 Task: Look for space in Denia, Spain from 2nd June, 2023 to 15th June, 2023 for 2 adults and 1 pet in price range Rs.10000 to Rs.15000. Place can be entire place with 1  bedroom having 1 bed and 1 bathroom. Property type can be house, flat, guest house, hotel. Booking option can be shelf check-in. Required host language is English.
Action: Mouse moved to (226, 151)
Screenshot: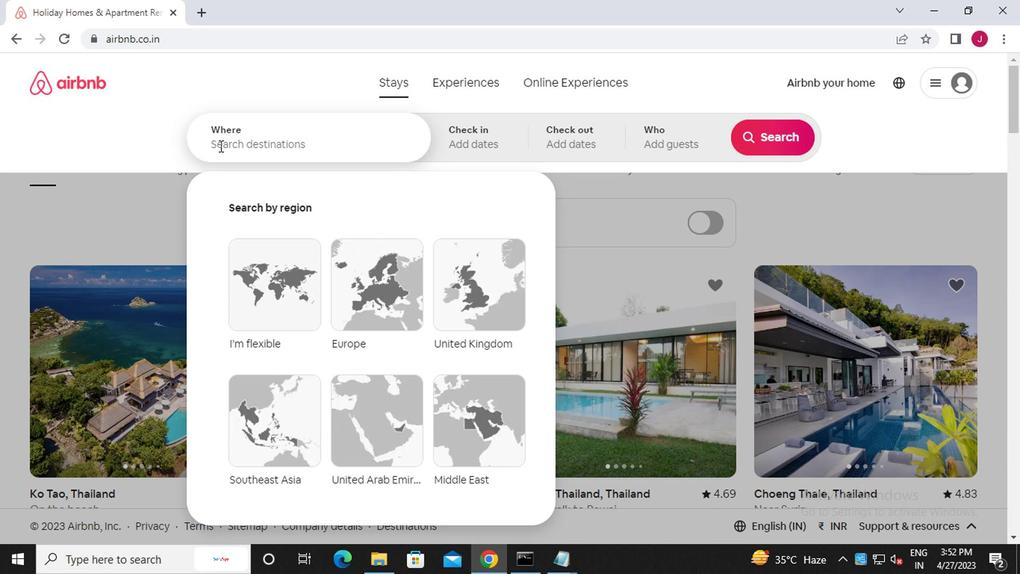 
Action: Mouse pressed left at (226, 151)
Screenshot: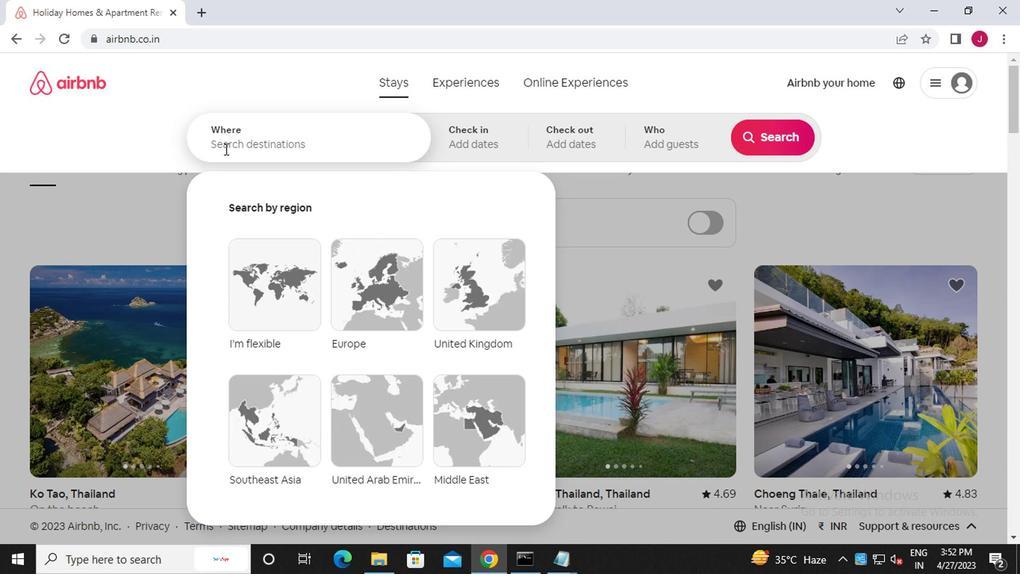 
Action: Key pressed d<Key.caps_lock>enia,<Key.backspace><Key.backspace><Key.backspace><Key.backspace><Key.backspace><Key.backspace>d<Key.caps_lock>enia,<Key.caps_lock>s<Key.caps_lock>pain
Screenshot: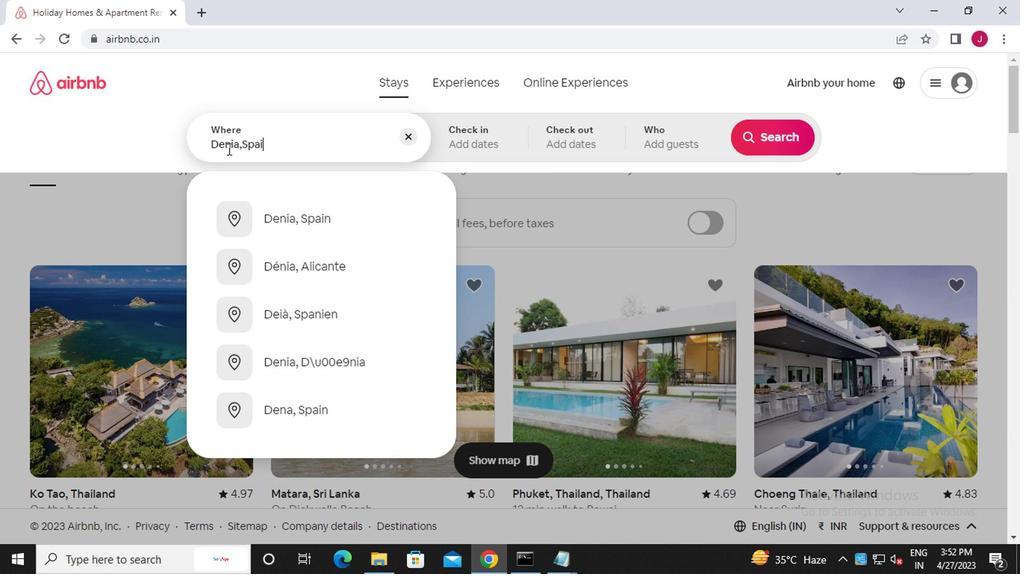 
Action: Mouse moved to (338, 224)
Screenshot: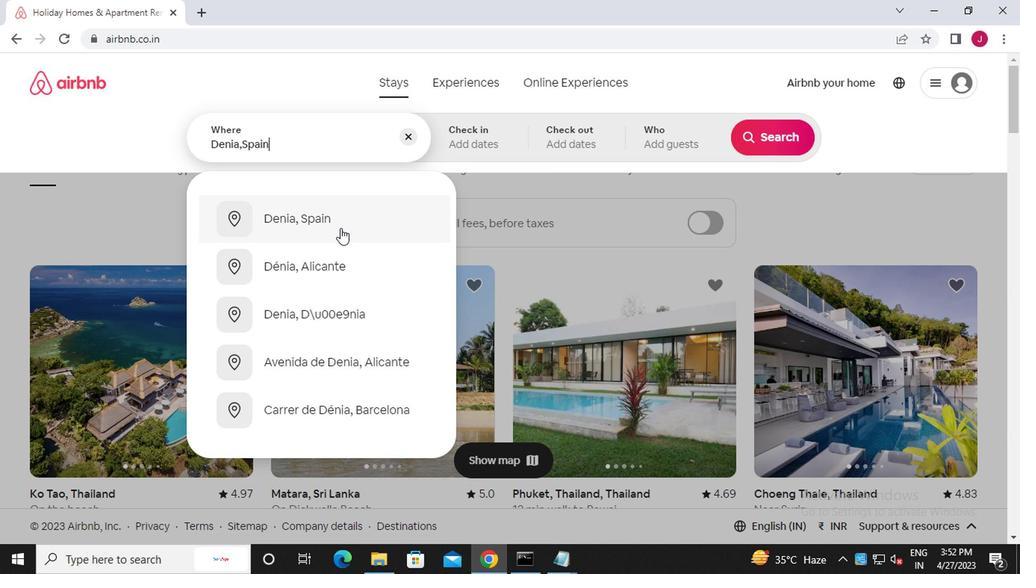 
Action: Mouse pressed left at (338, 224)
Screenshot: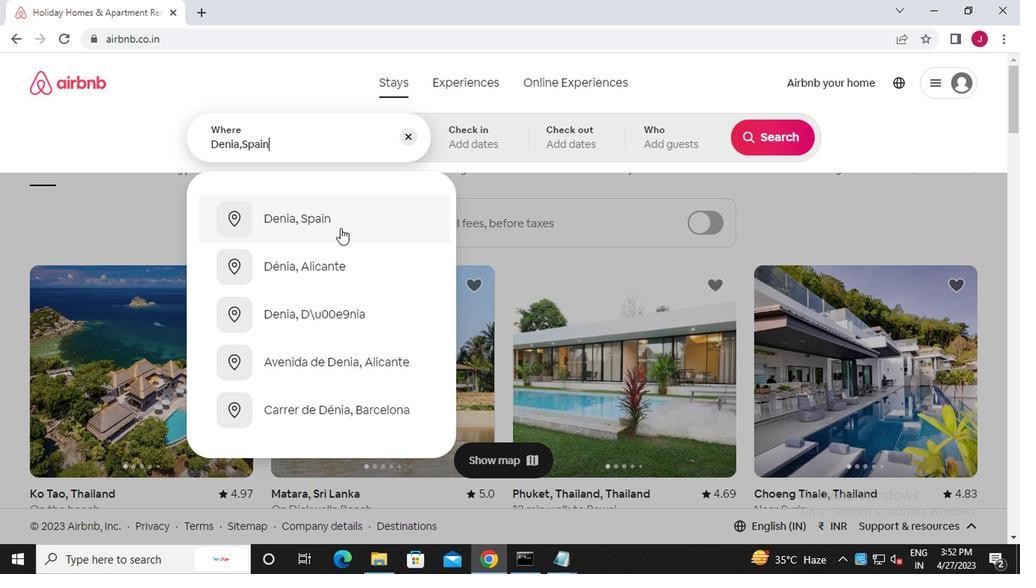 
Action: Mouse moved to (758, 257)
Screenshot: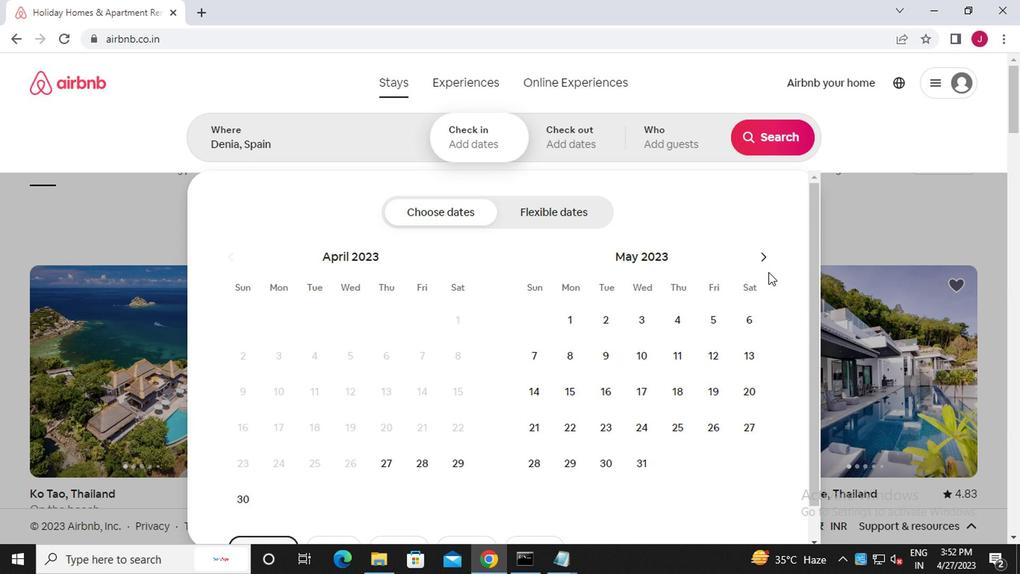 
Action: Mouse pressed left at (758, 257)
Screenshot: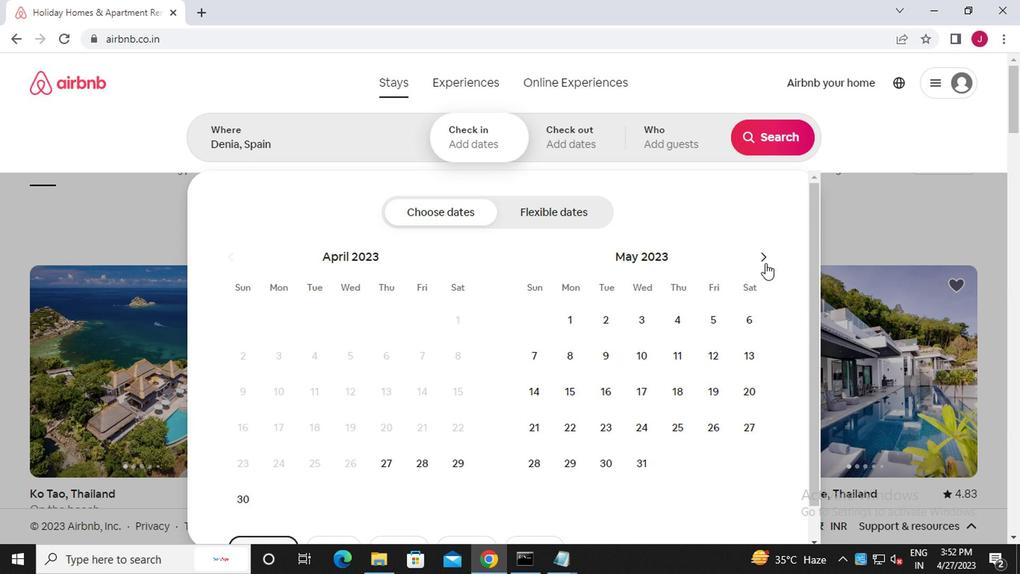 
Action: Mouse moved to (703, 325)
Screenshot: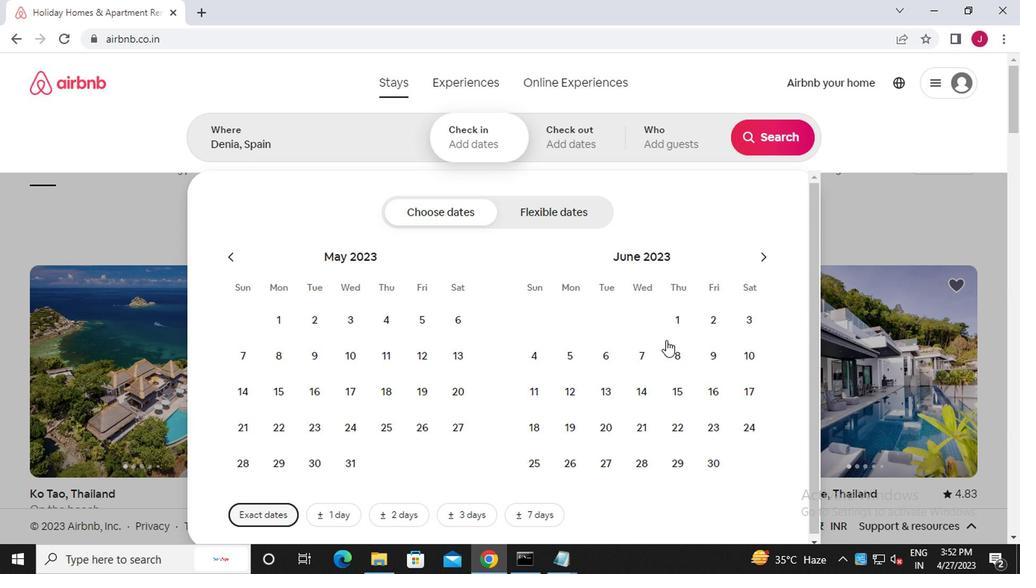 
Action: Mouse pressed left at (703, 325)
Screenshot: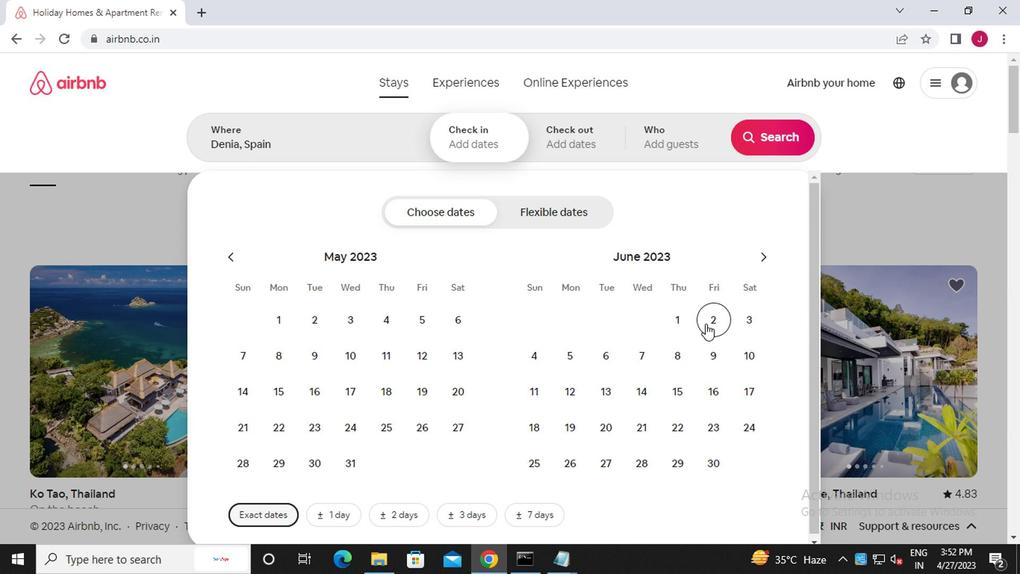 
Action: Mouse moved to (677, 391)
Screenshot: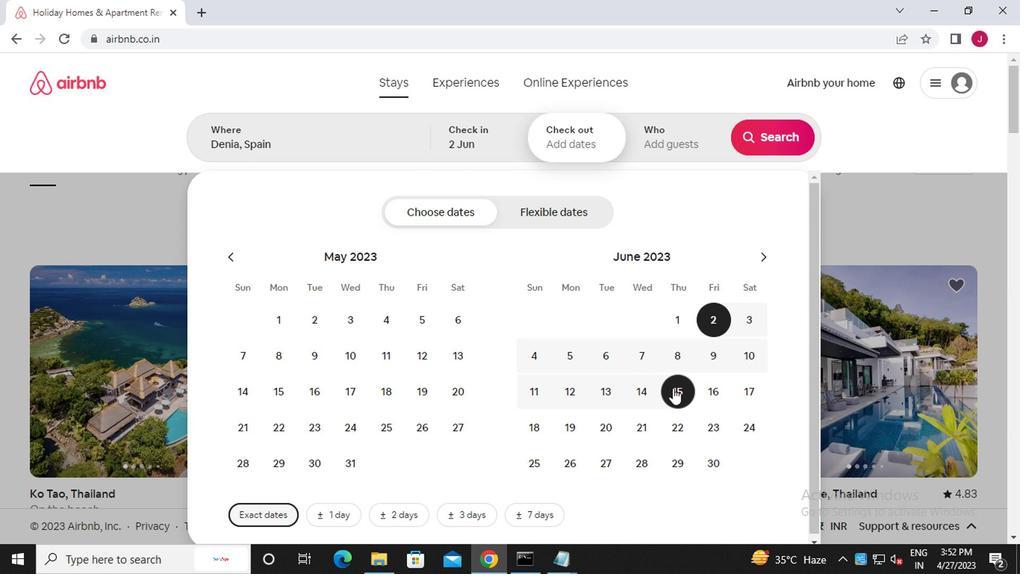 
Action: Mouse pressed left at (677, 391)
Screenshot: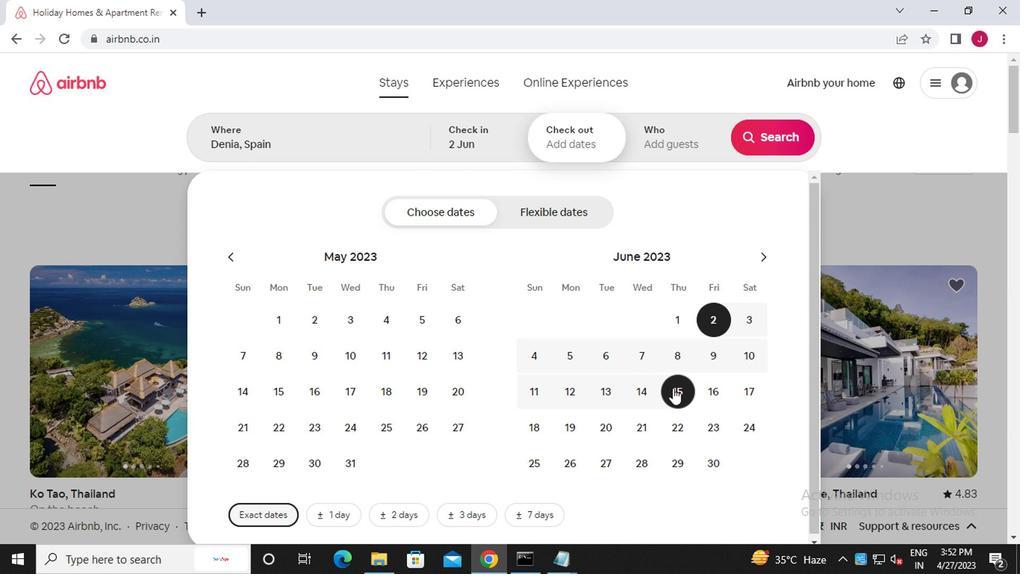 
Action: Mouse moved to (684, 147)
Screenshot: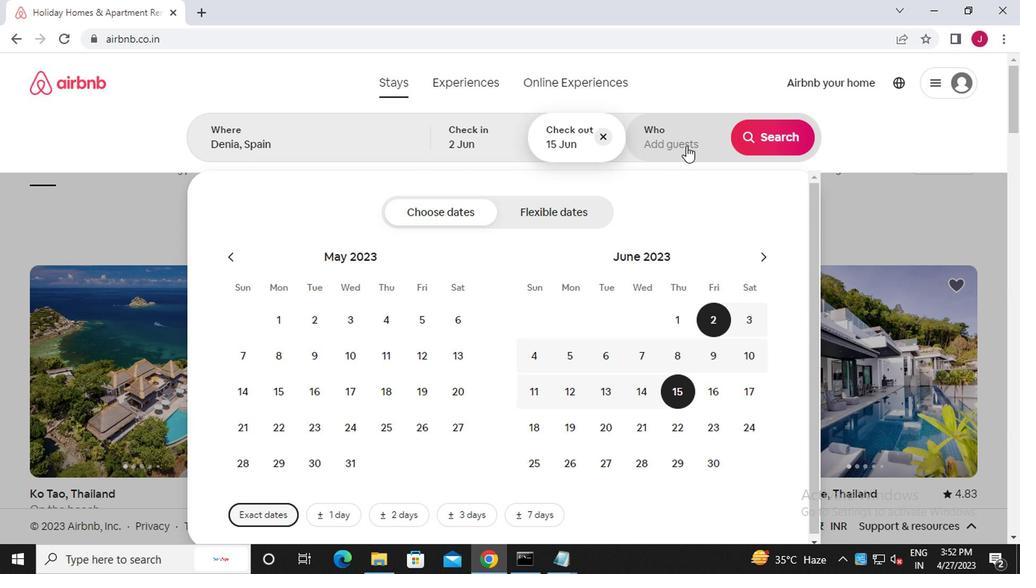 
Action: Mouse pressed left at (684, 147)
Screenshot: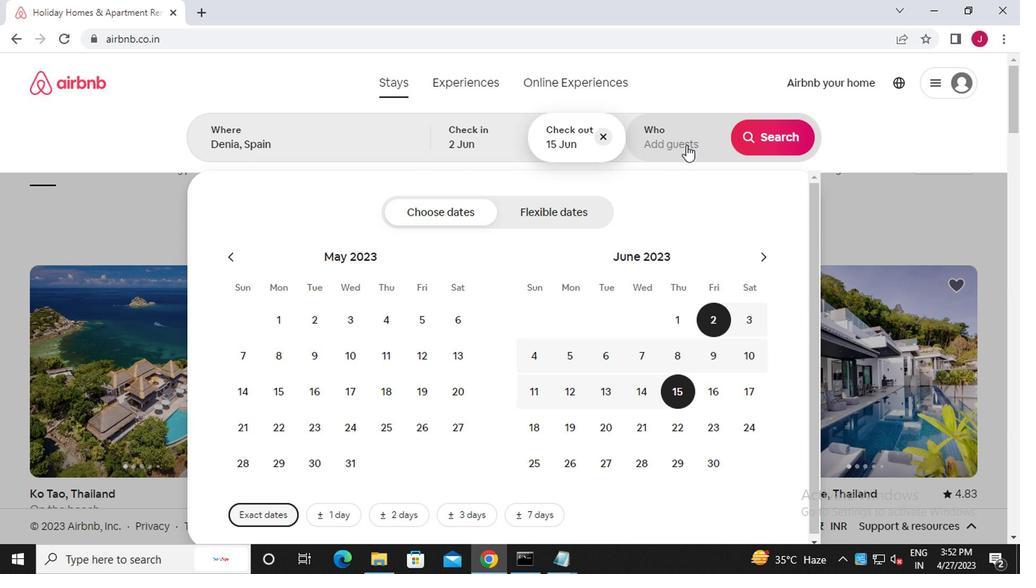 
Action: Mouse moved to (775, 218)
Screenshot: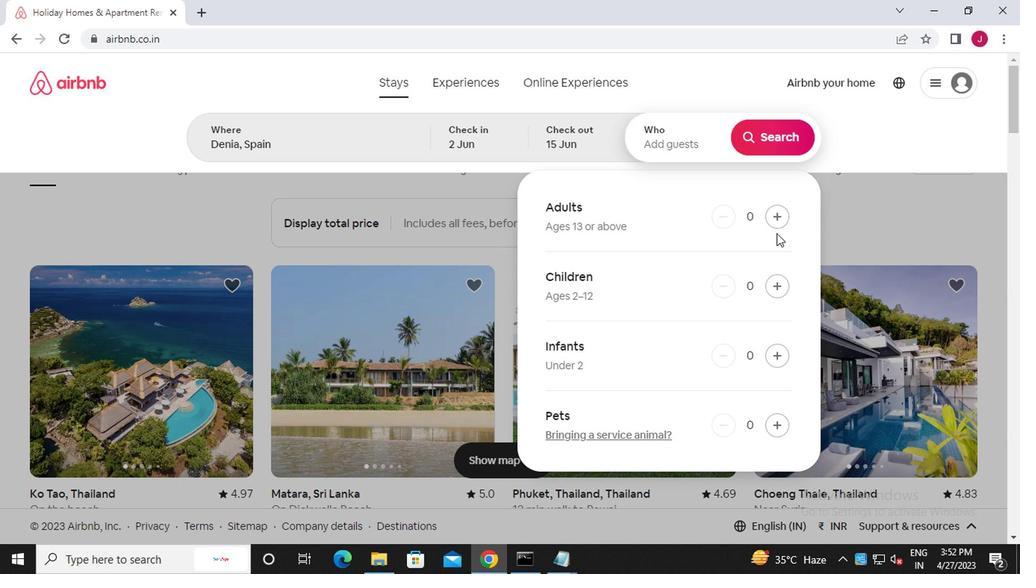 
Action: Mouse pressed left at (775, 218)
Screenshot: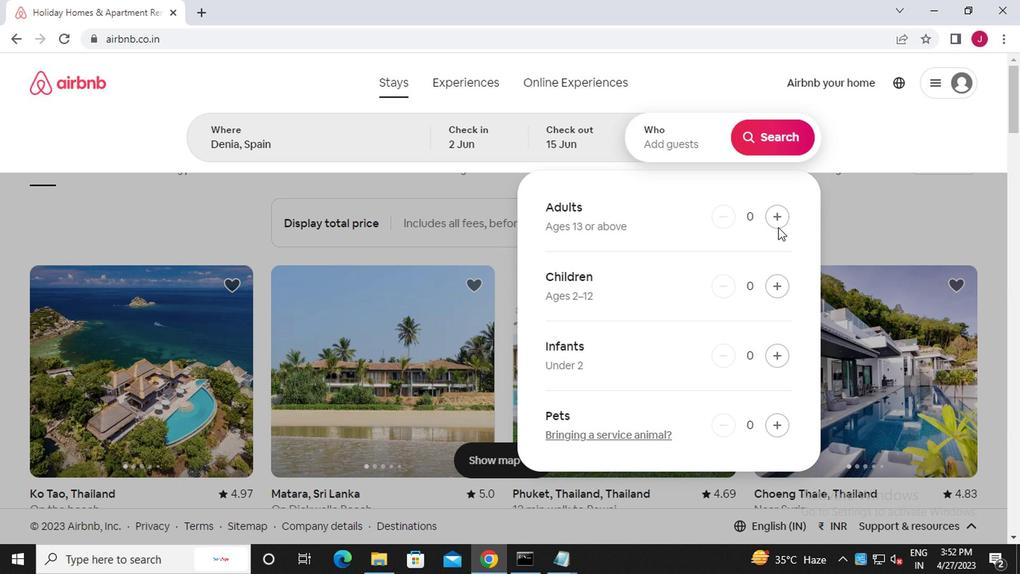 
Action: Mouse pressed left at (775, 218)
Screenshot: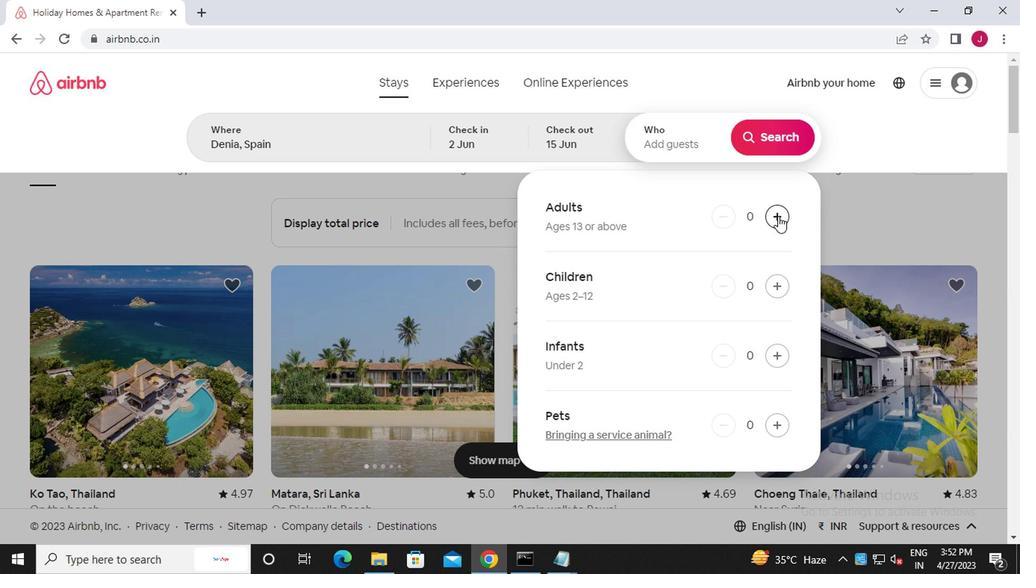 
Action: Mouse moved to (774, 429)
Screenshot: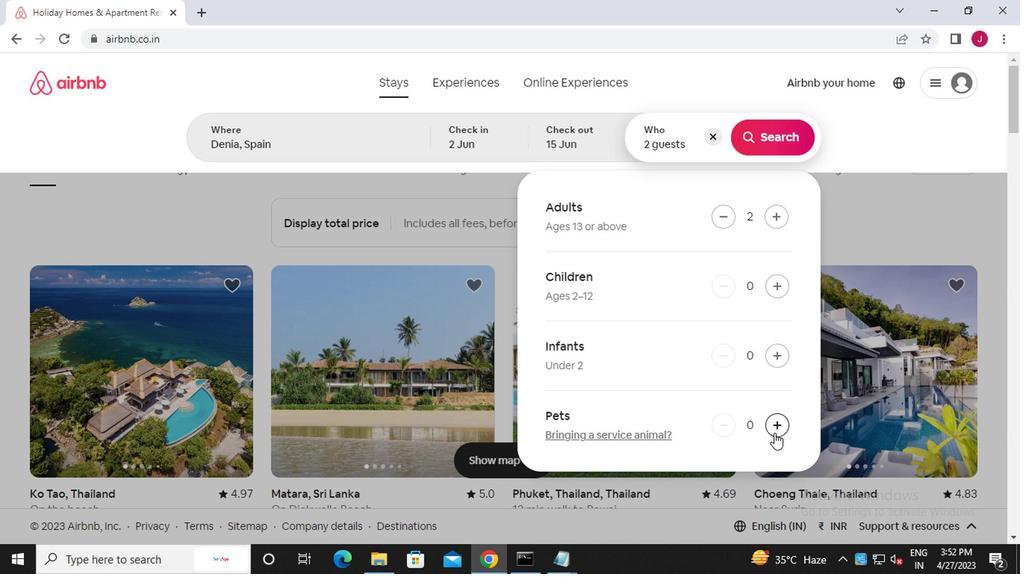 
Action: Mouse pressed left at (774, 429)
Screenshot: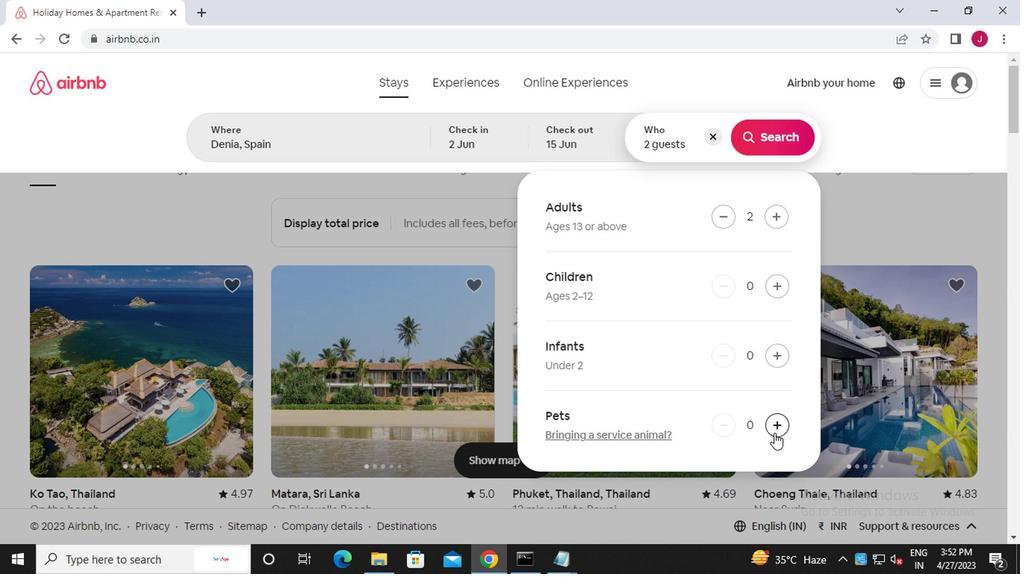 
Action: Mouse moved to (781, 136)
Screenshot: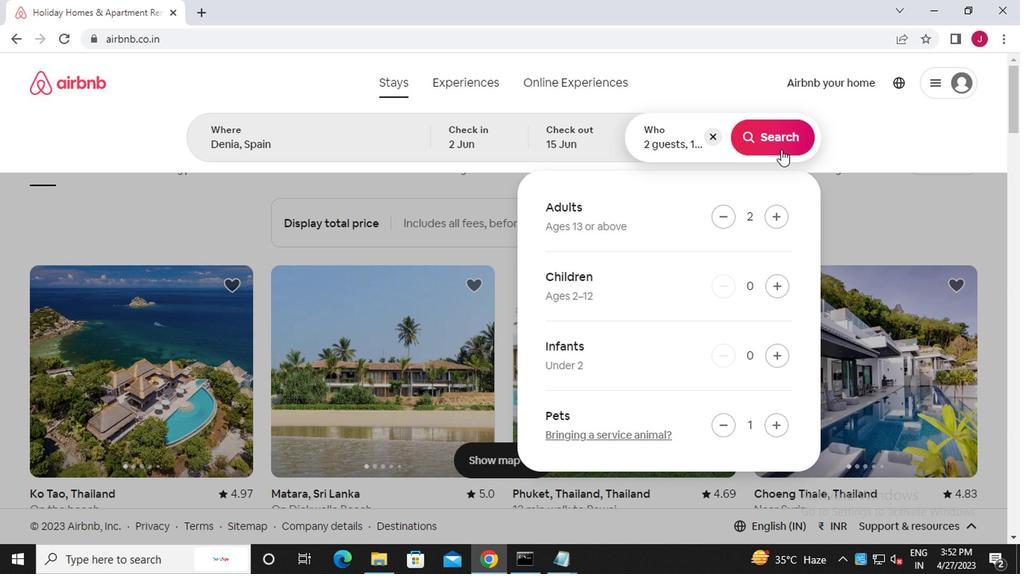 
Action: Mouse pressed left at (781, 136)
Screenshot: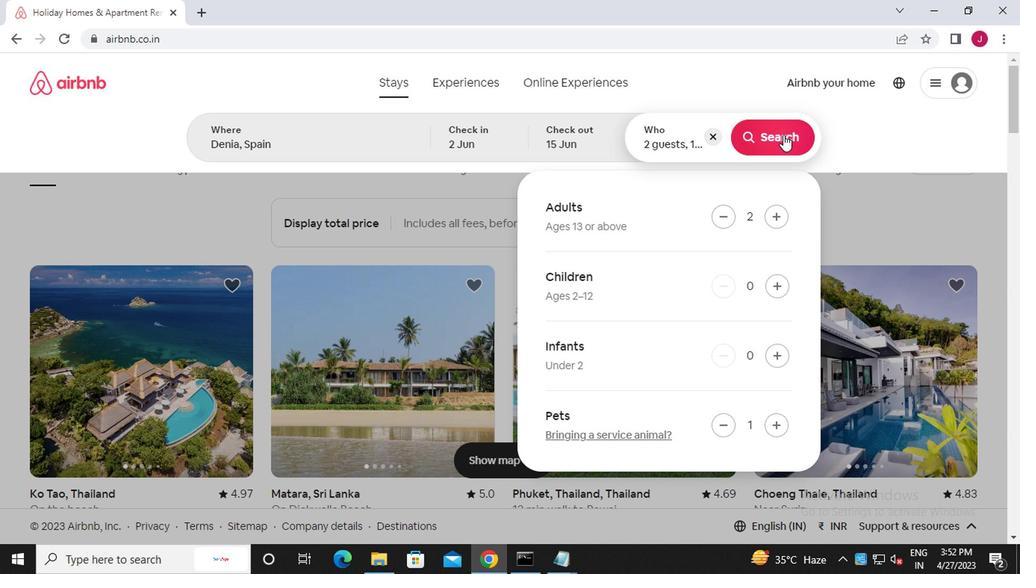 
Action: Mouse moved to (961, 143)
Screenshot: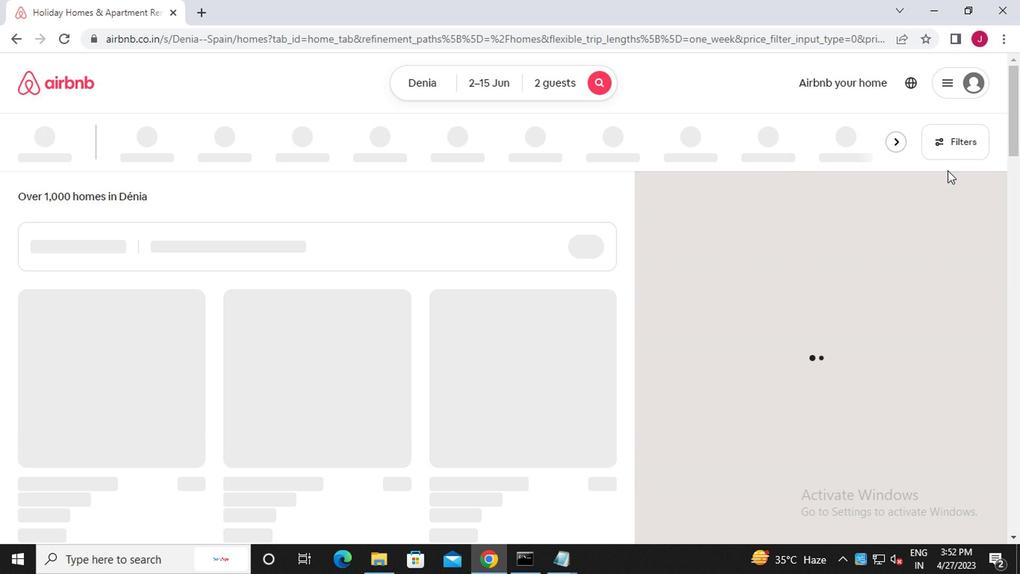 
Action: Mouse pressed left at (961, 143)
Screenshot: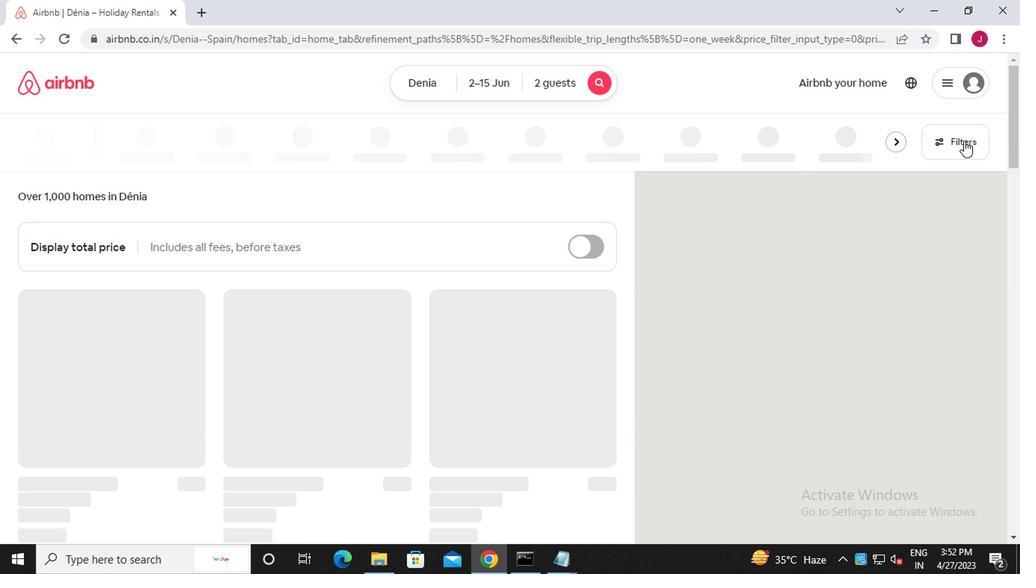 
Action: Mouse moved to (344, 338)
Screenshot: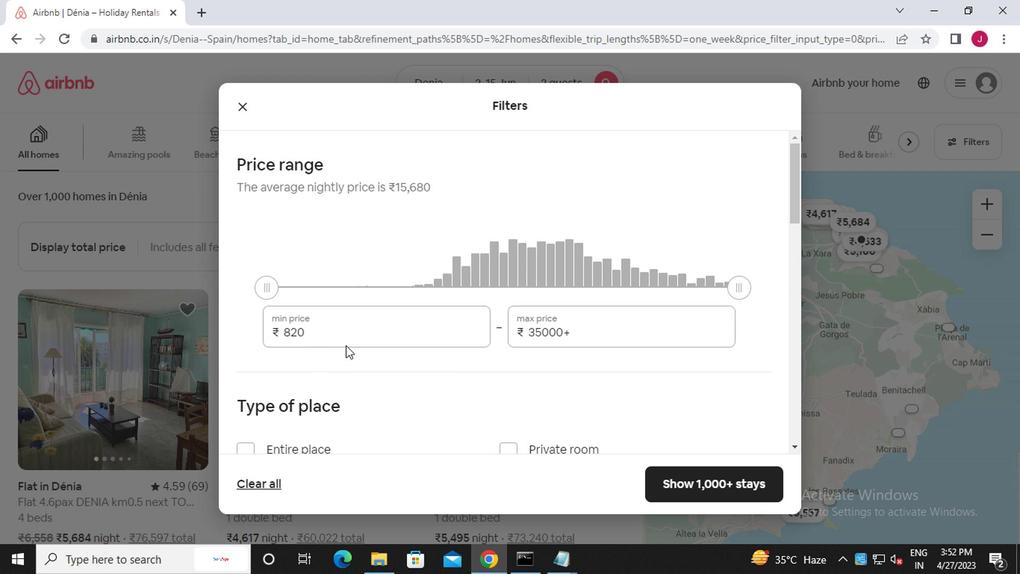 
Action: Mouse pressed left at (344, 338)
Screenshot: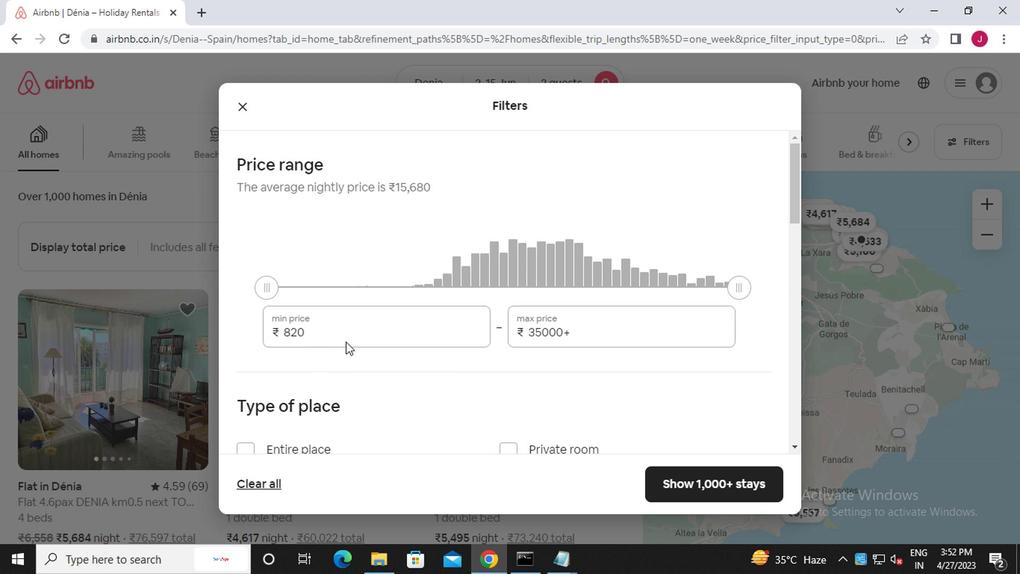 
Action: Mouse moved to (343, 338)
Screenshot: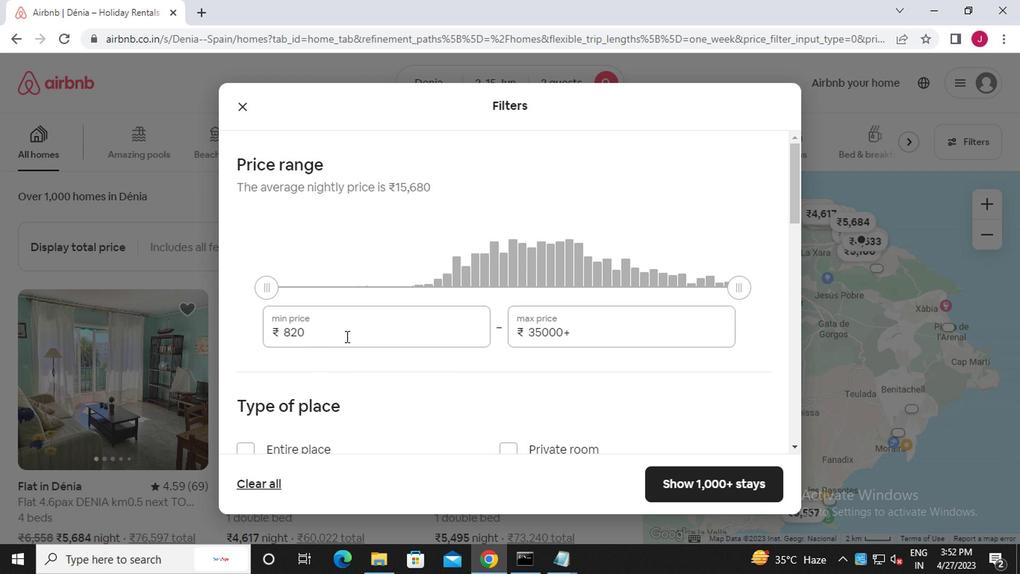 
Action: Key pressed <Key.backspace><Key.backspace><Key.backspace><<97>><<96>><<96>><<96>><<96>>
Screenshot: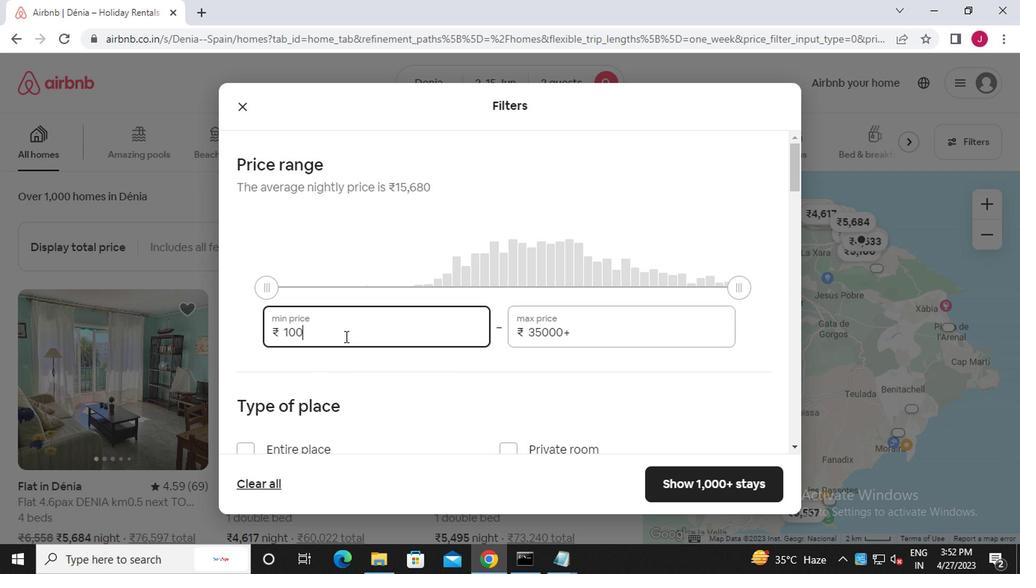 
Action: Mouse moved to (599, 329)
Screenshot: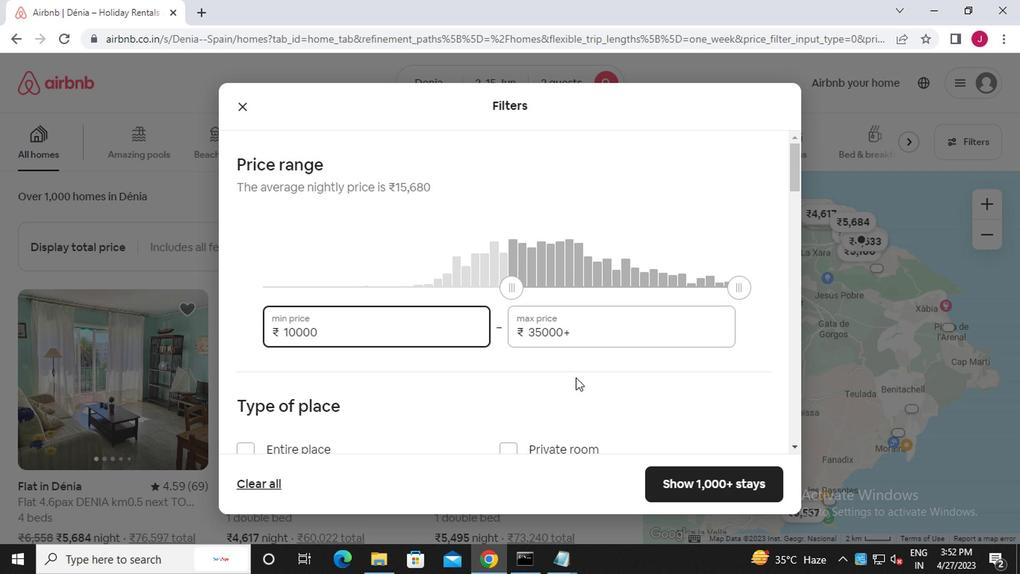 
Action: Mouse pressed left at (599, 329)
Screenshot: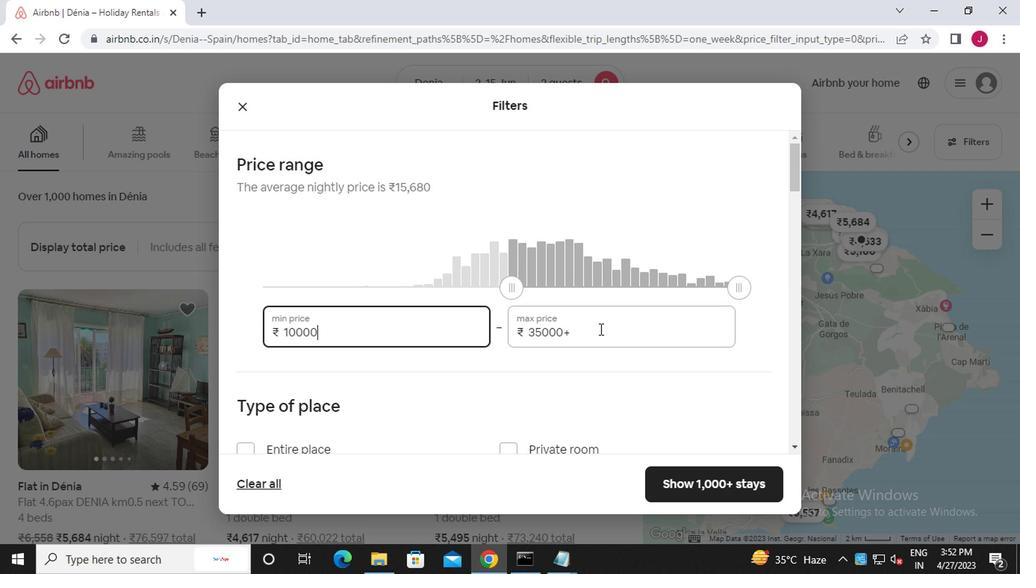 
Action: Key pressed <Key.backspace><Key.backspace><Key.backspace><Key.backspace><Key.backspace><Key.backspace><Key.backspace><Key.backspace><Key.backspace><Key.backspace><Key.backspace><<97>><<101>><<96>><<96>><<96>>
Screenshot: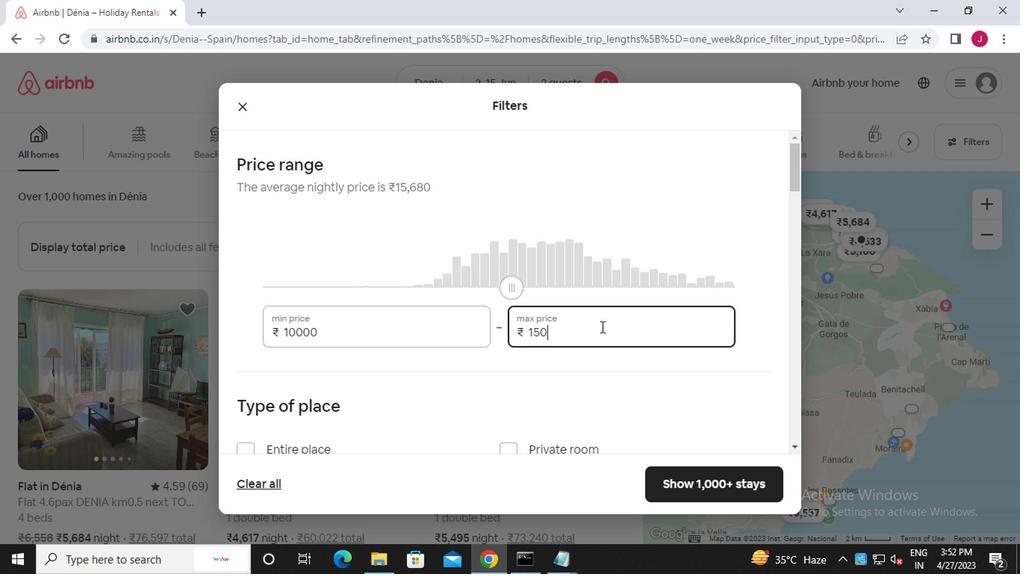 
Action: Mouse moved to (286, 310)
Screenshot: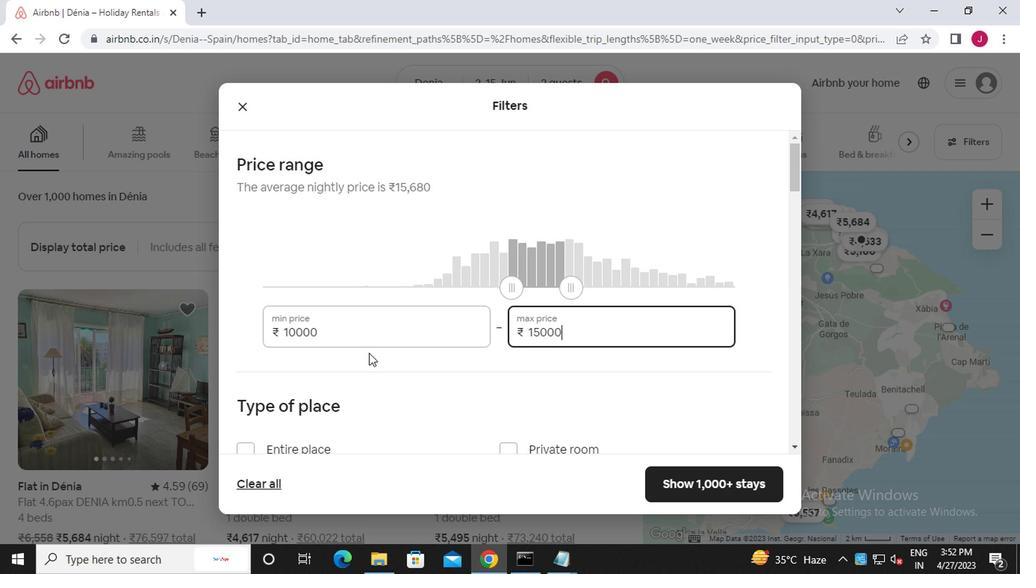 
Action: Mouse scrolled (286, 309) with delta (0, -1)
Screenshot: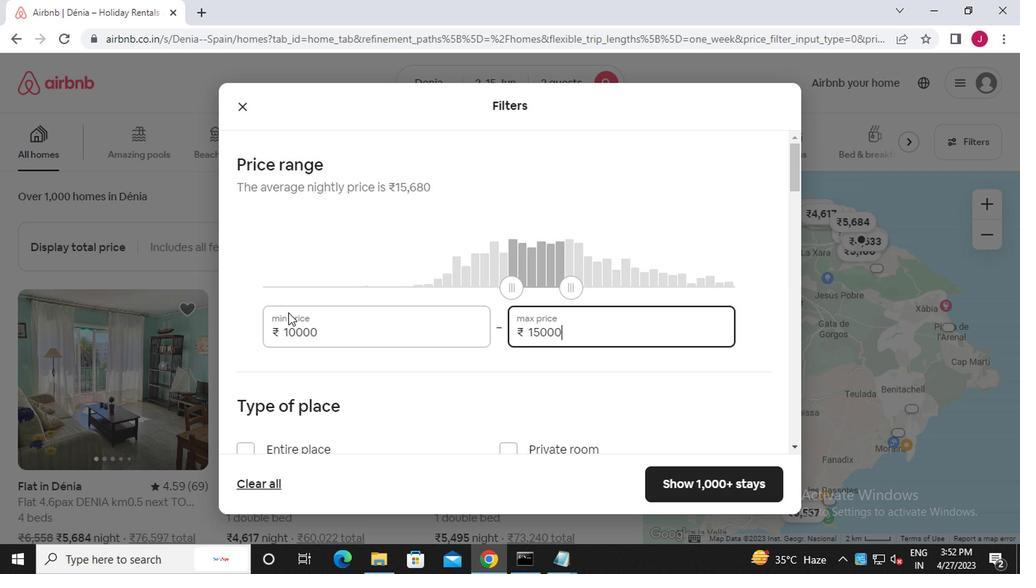 
Action: Mouse scrolled (286, 309) with delta (0, -1)
Screenshot: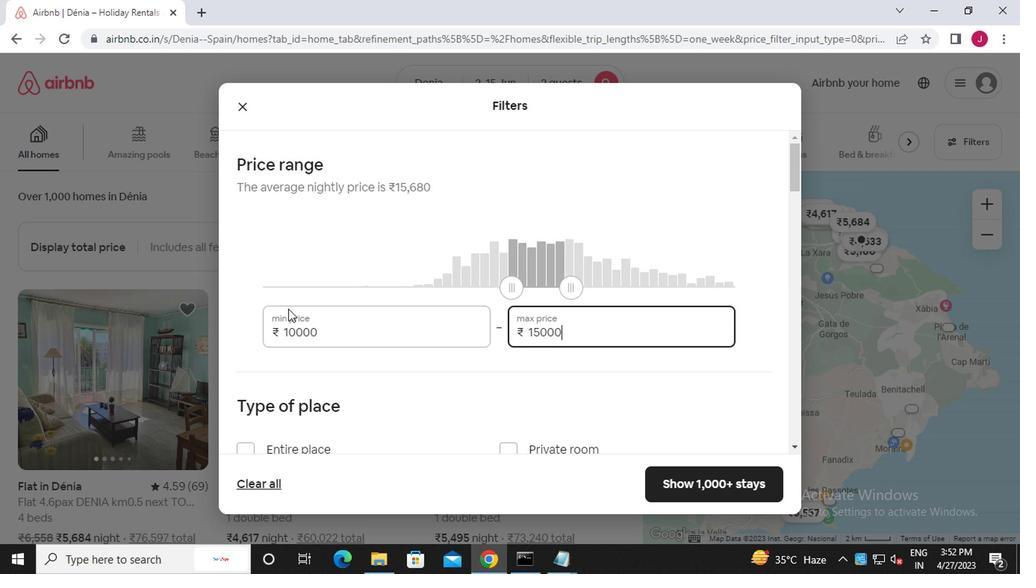 
Action: Mouse scrolled (286, 309) with delta (0, -1)
Screenshot: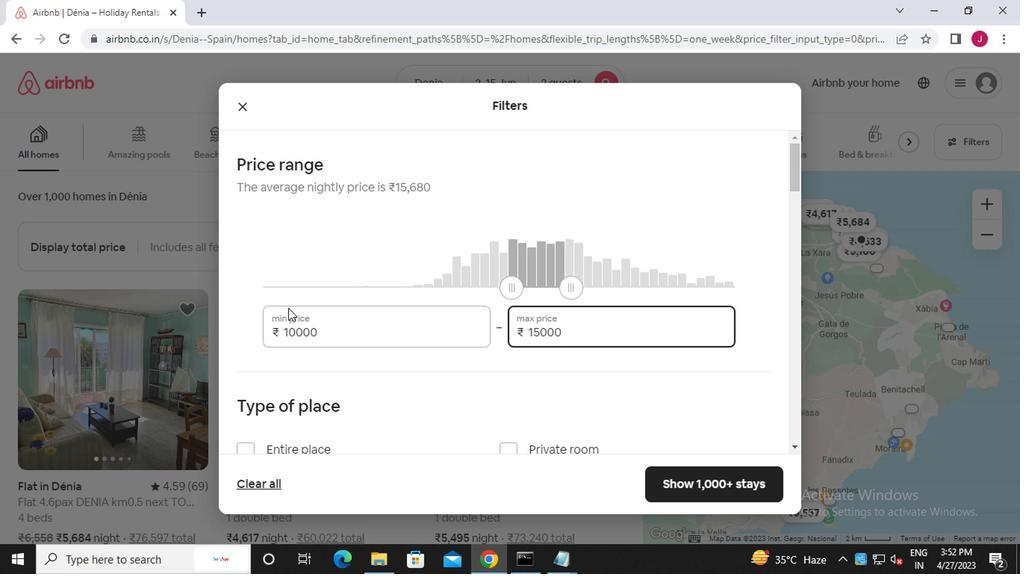 
Action: Mouse moved to (245, 229)
Screenshot: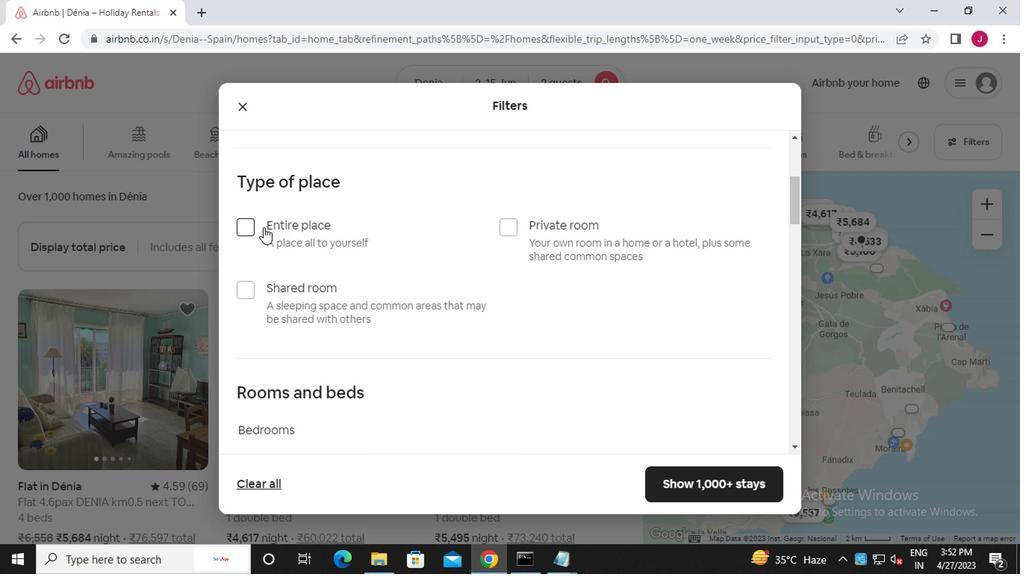 
Action: Mouse pressed left at (245, 229)
Screenshot: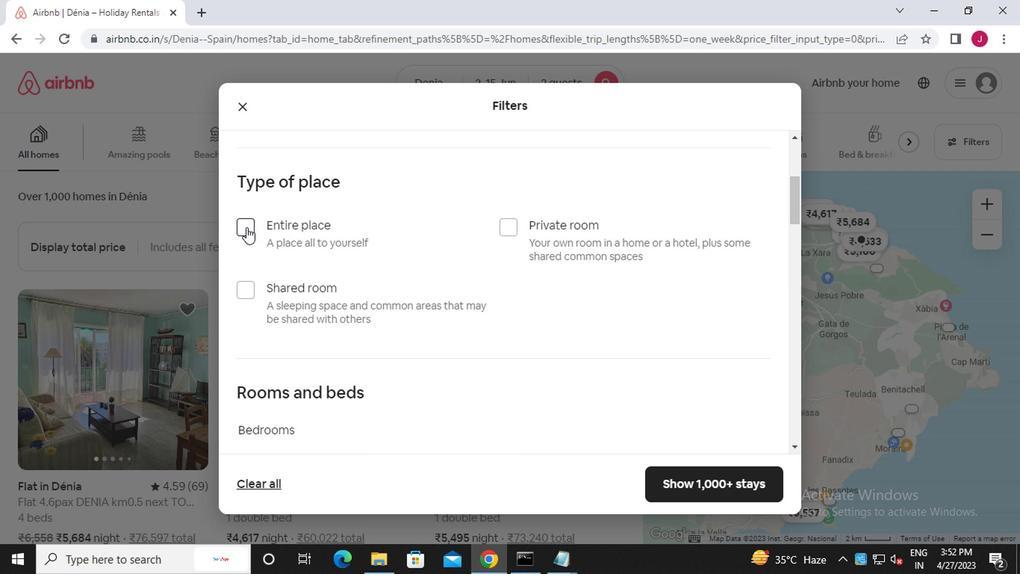 
Action: Mouse moved to (347, 316)
Screenshot: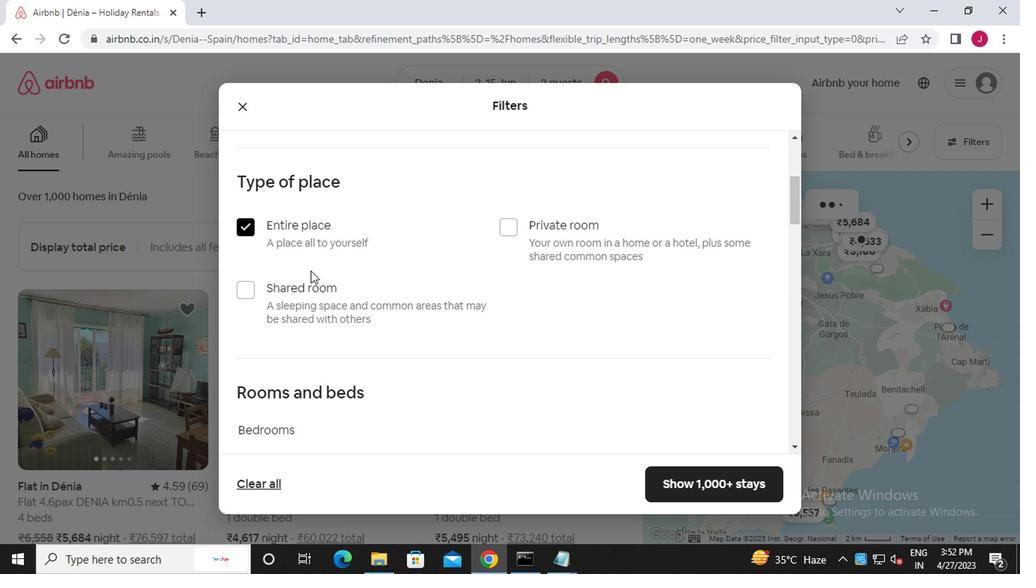 
Action: Mouse scrolled (347, 315) with delta (0, -1)
Screenshot: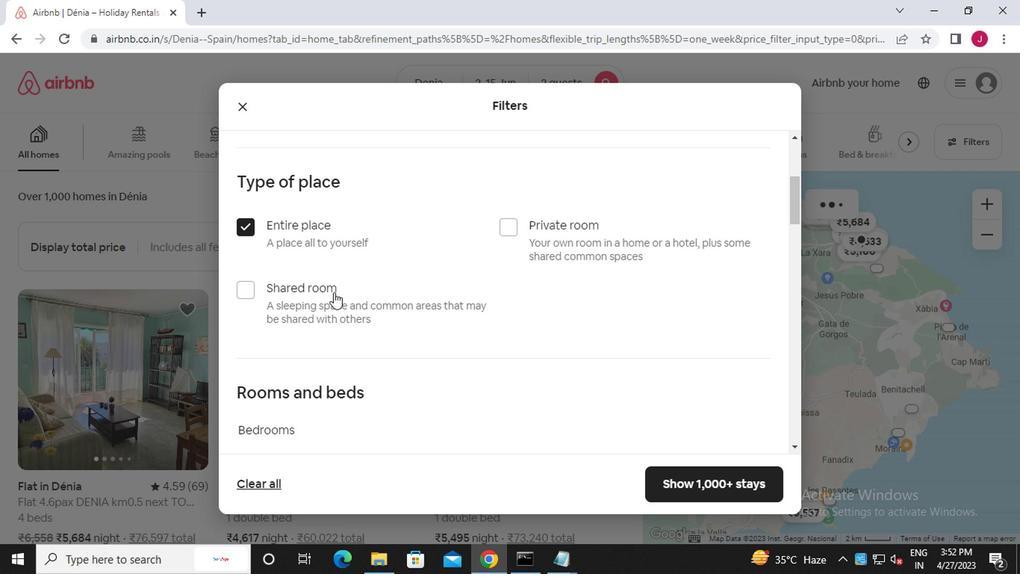 
Action: Mouse scrolled (347, 315) with delta (0, -1)
Screenshot: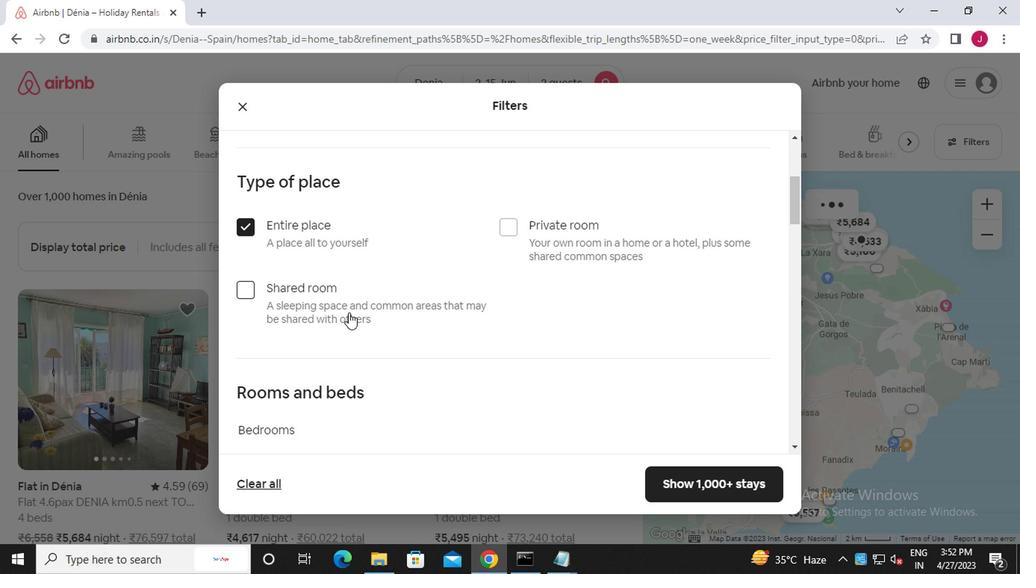 
Action: Mouse moved to (347, 316)
Screenshot: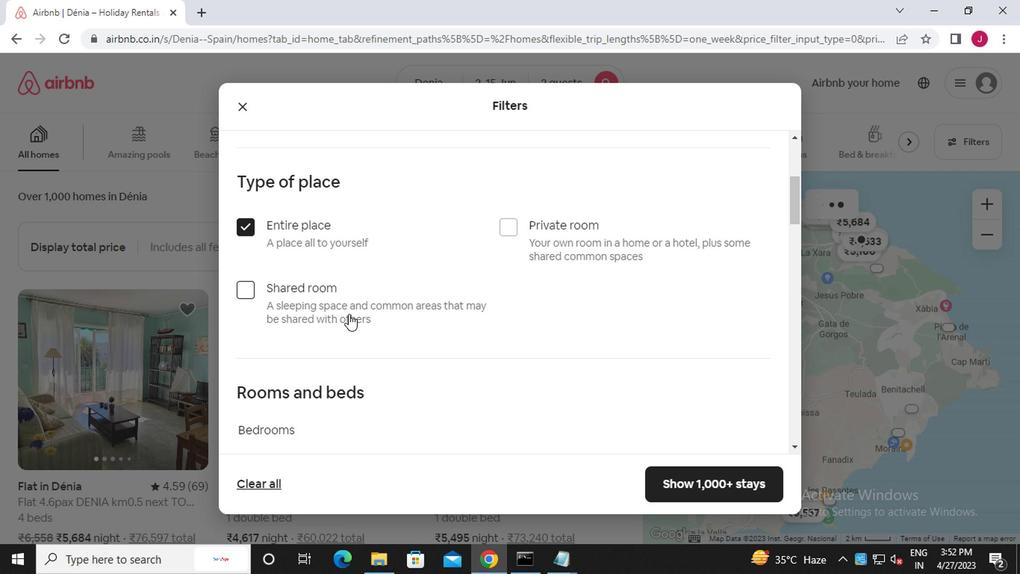 
Action: Mouse scrolled (347, 316) with delta (0, 0)
Screenshot: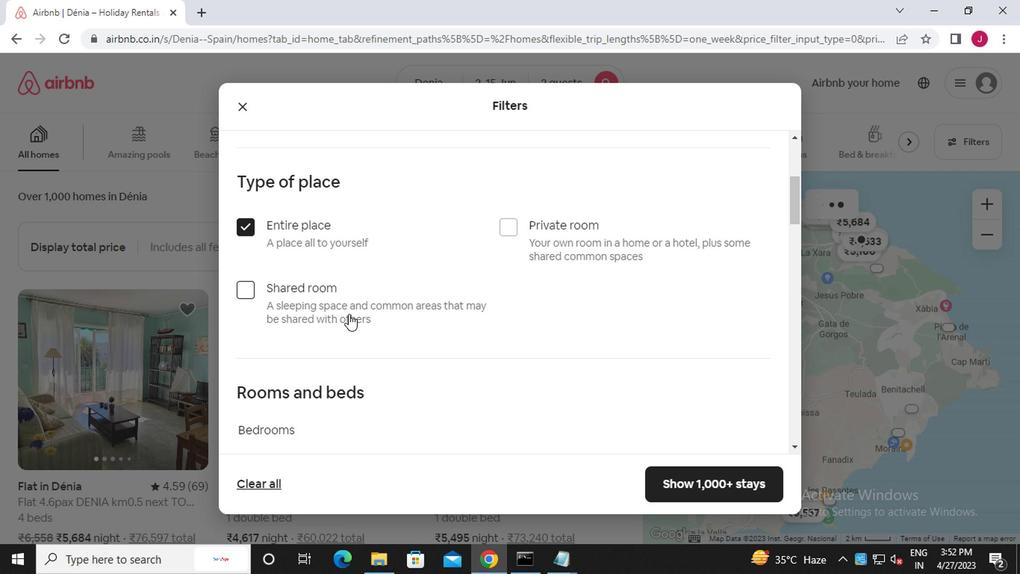 
Action: Mouse moved to (332, 247)
Screenshot: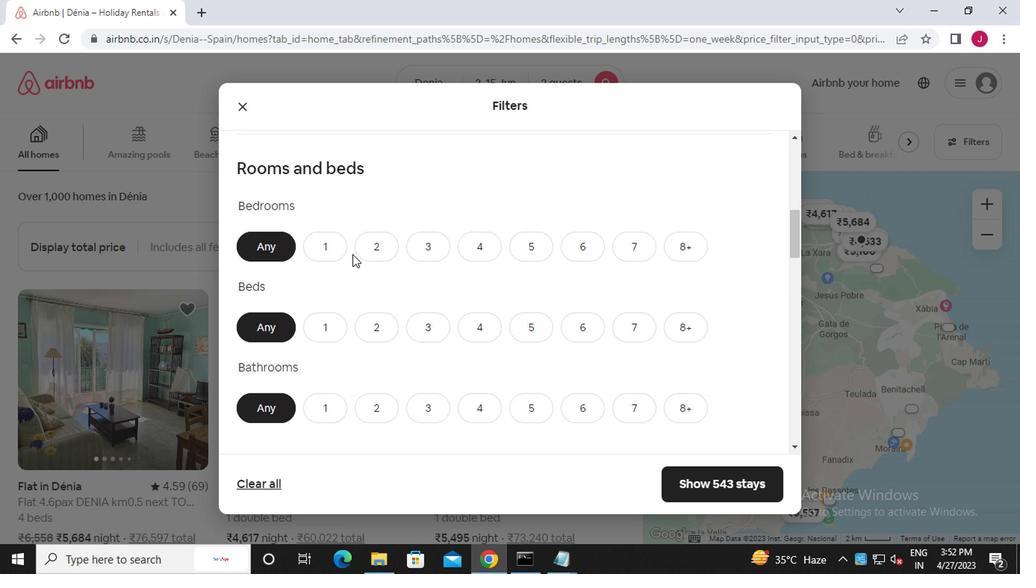 
Action: Mouse pressed left at (332, 247)
Screenshot: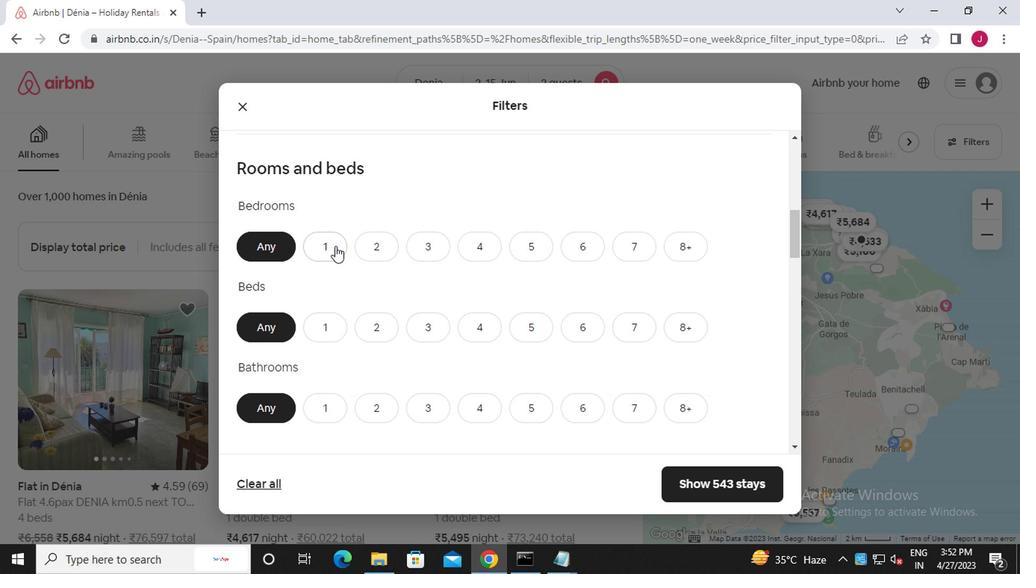 
Action: Mouse moved to (328, 324)
Screenshot: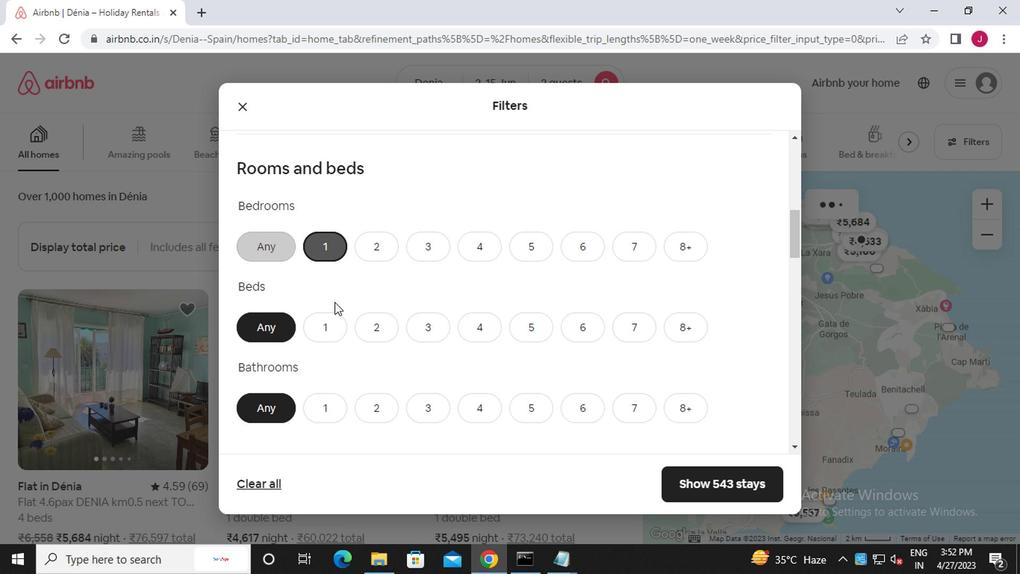 
Action: Mouse pressed left at (328, 324)
Screenshot: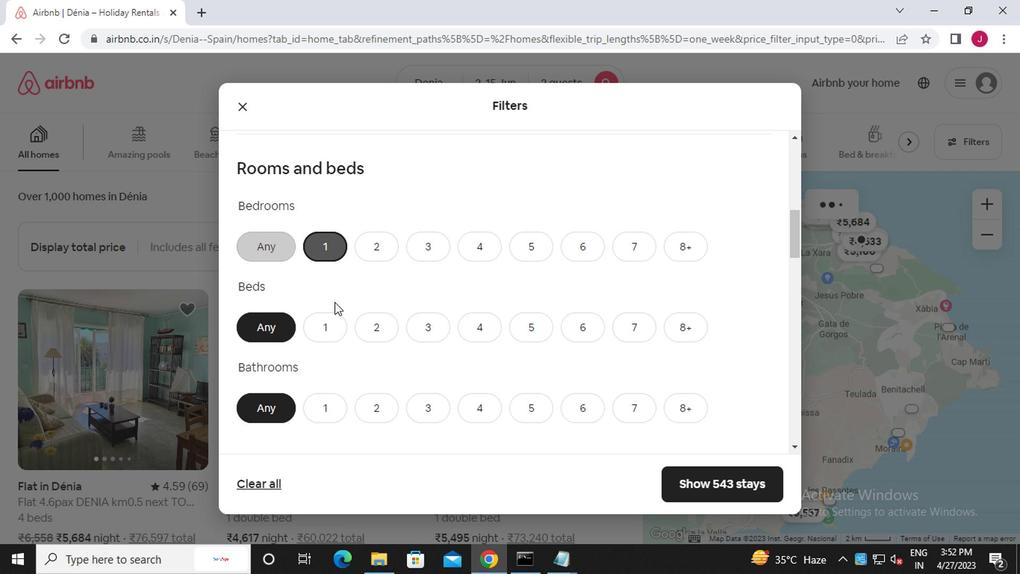 
Action: Mouse moved to (321, 411)
Screenshot: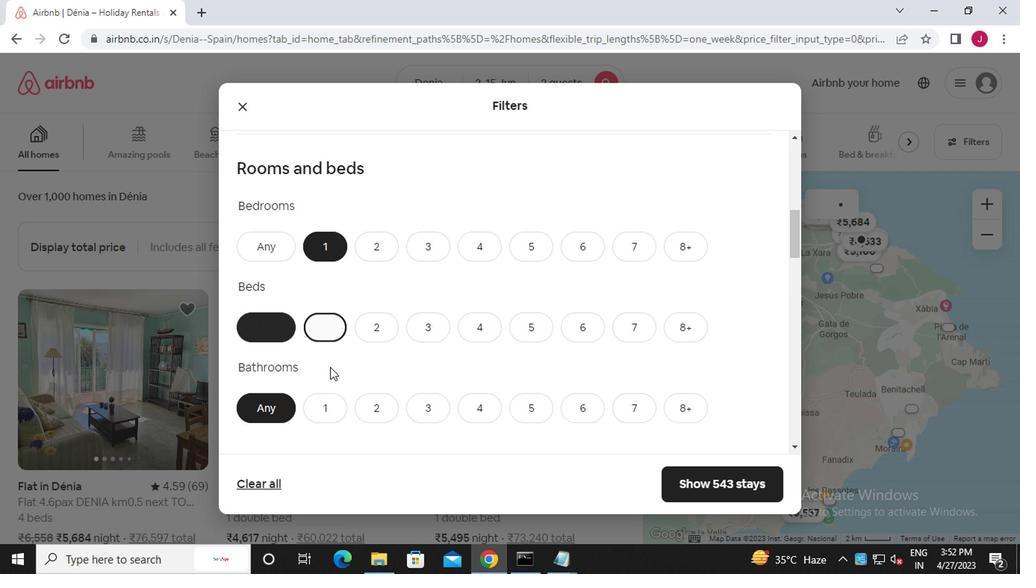 
Action: Mouse pressed left at (321, 411)
Screenshot: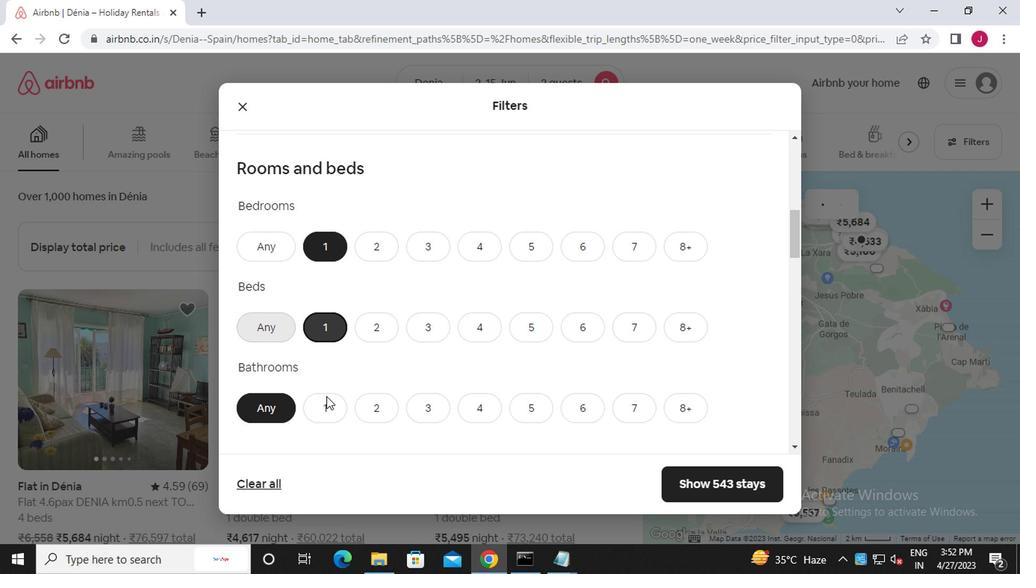 
Action: Mouse moved to (322, 416)
Screenshot: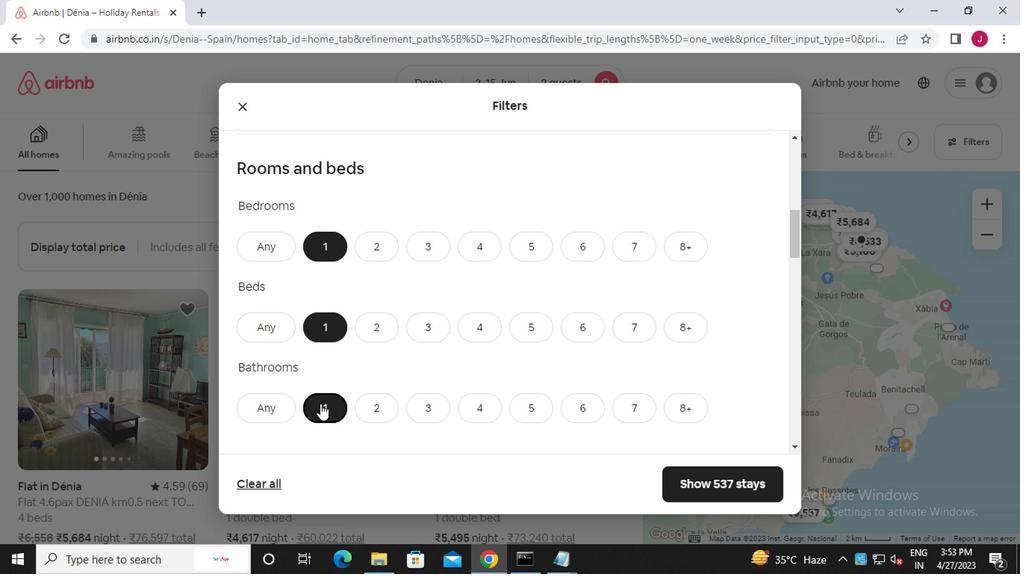 
Action: Mouse scrolled (322, 415) with delta (0, 0)
Screenshot: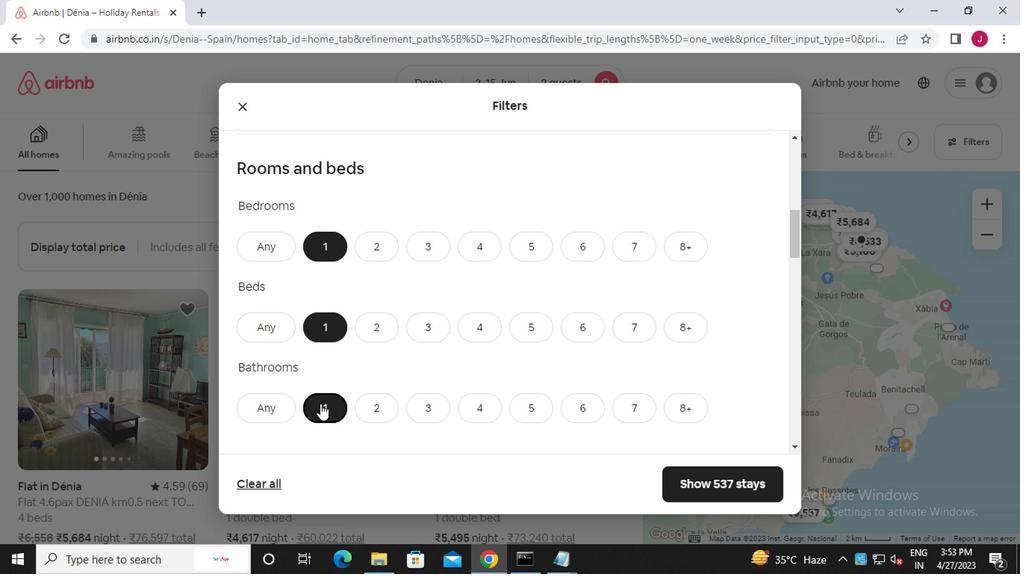 
Action: Mouse moved to (323, 417)
Screenshot: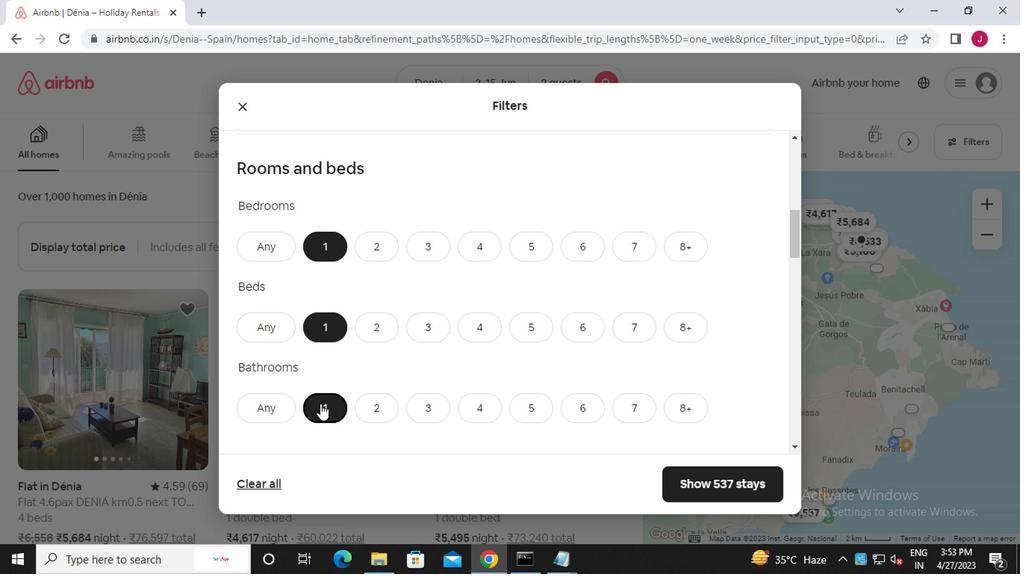 
Action: Mouse scrolled (323, 417) with delta (0, 0)
Screenshot: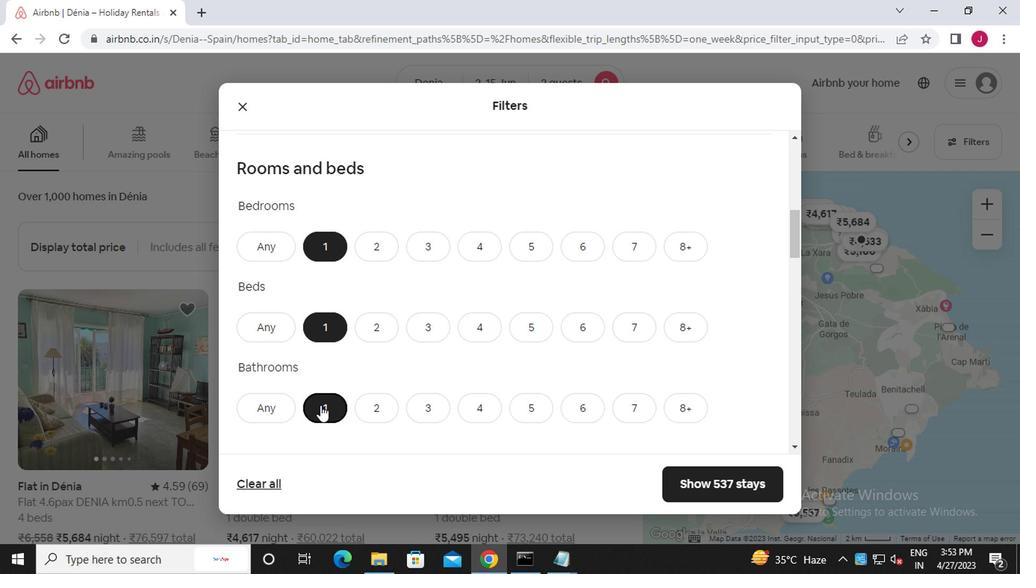 
Action: Mouse moved to (341, 434)
Screenshot: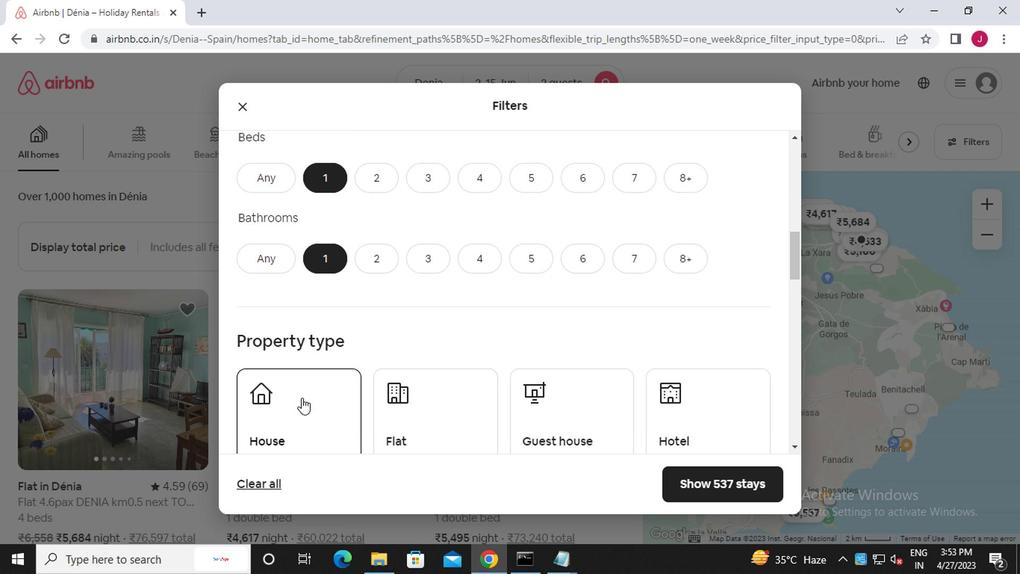 
Action: Mouse pressed left at (341, 434)
Screenshot: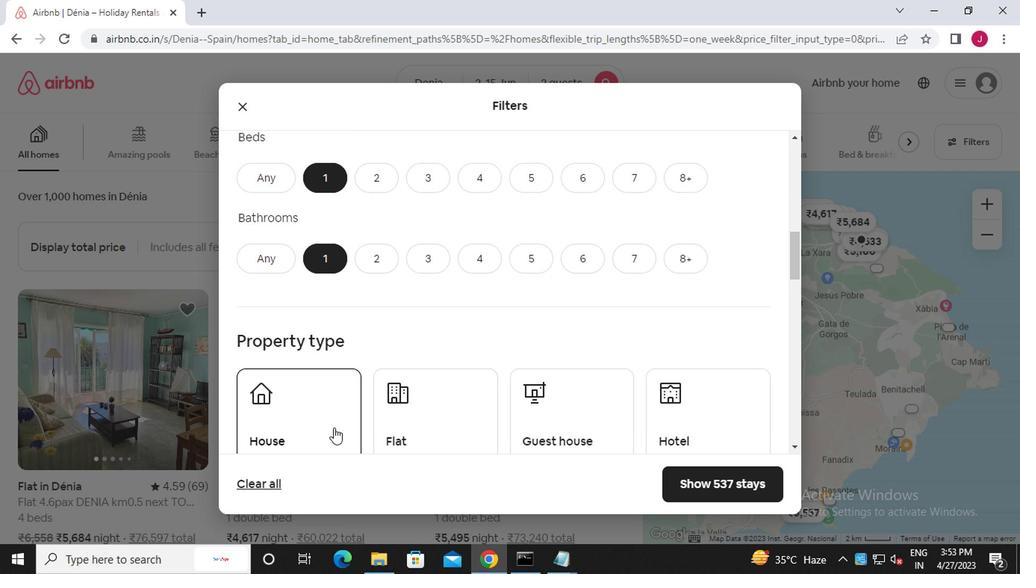 
Action: Mouse moved to (421, 422)
Screenshot: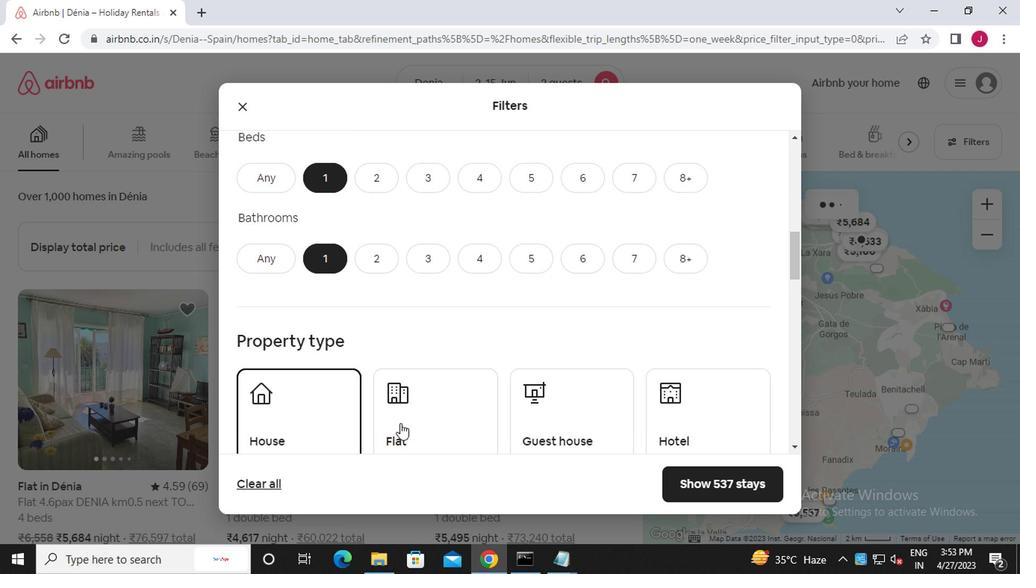 
Action: Mouse pressed left at (421, 422)
Screenshot: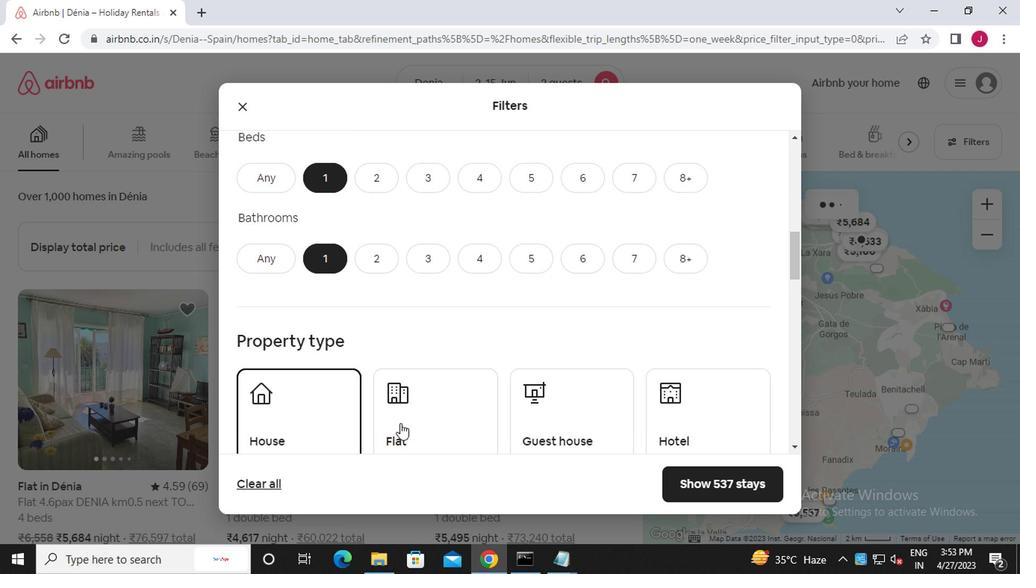 
Action: Mouse moved to (526, 423)
Screenshot: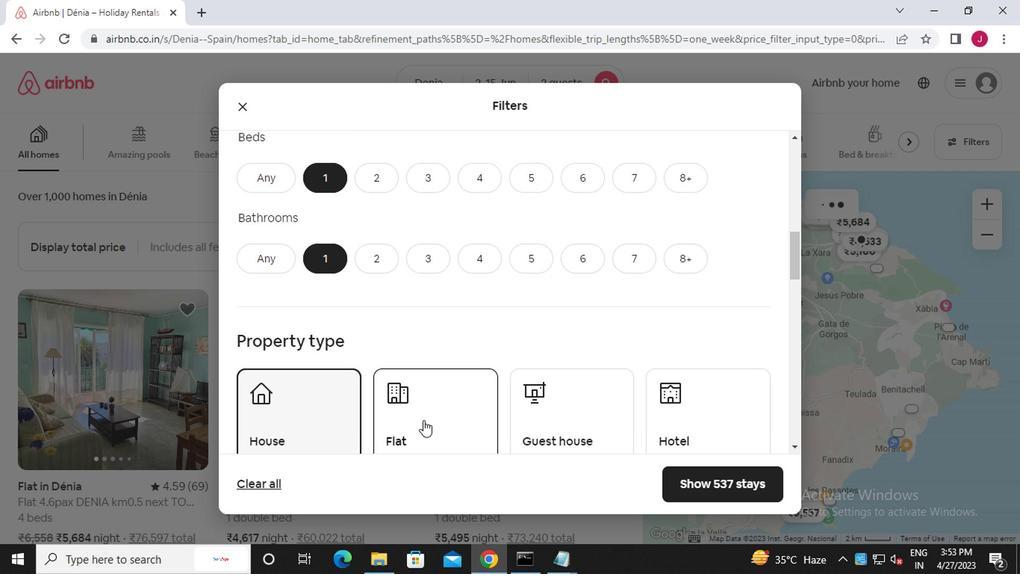 
Action: Mouse pressed left at (526, 423)
Screenshot: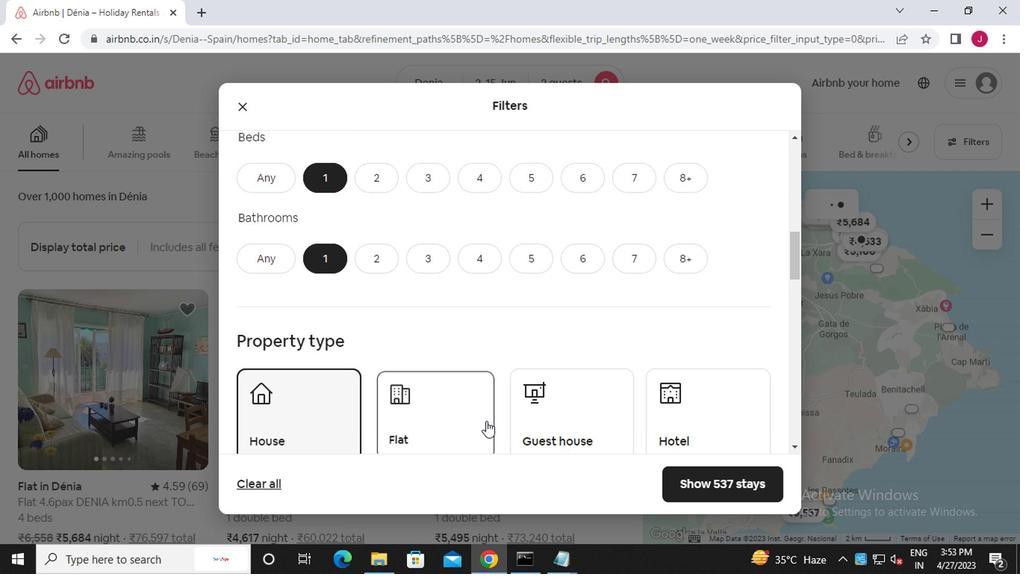 
Action: Mouse moved to (674, 422)
Screenshot: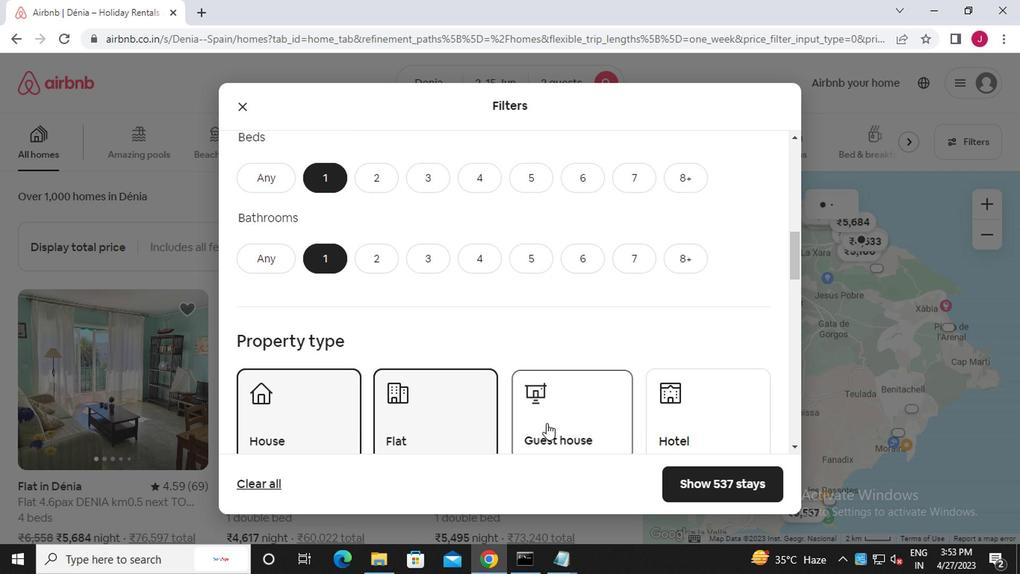 
Action: Mouse pressed left at (674, 422)
Screenshot: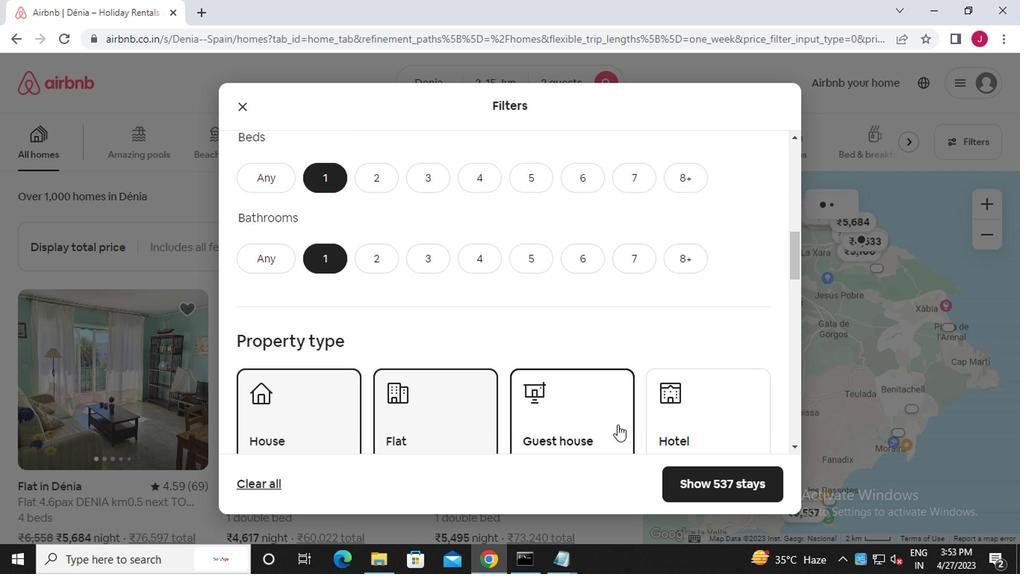 
Action: Mouse moved to (480, 421)
Screenshot: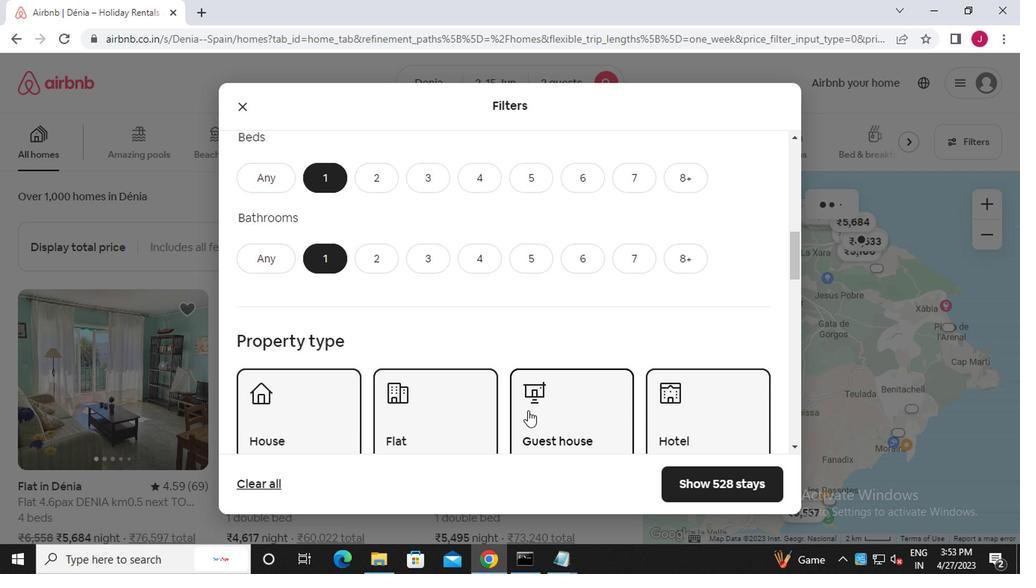 
Action: Mouse scrolled (480, 420) with delta (0, -1)
Screenshot: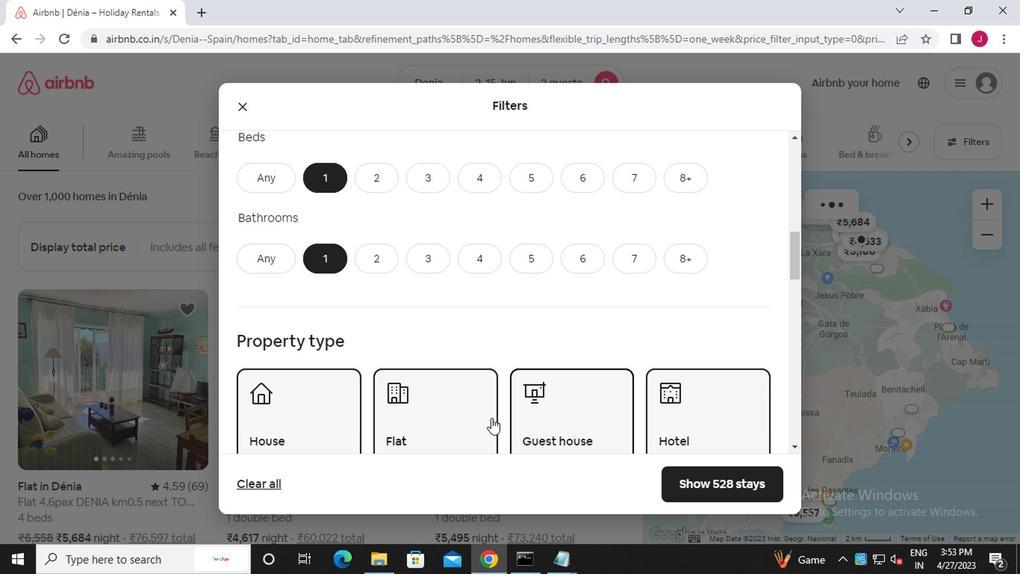 
Action: Mouse scrolled (480, 420) with delta (0, -1)
Screenshot: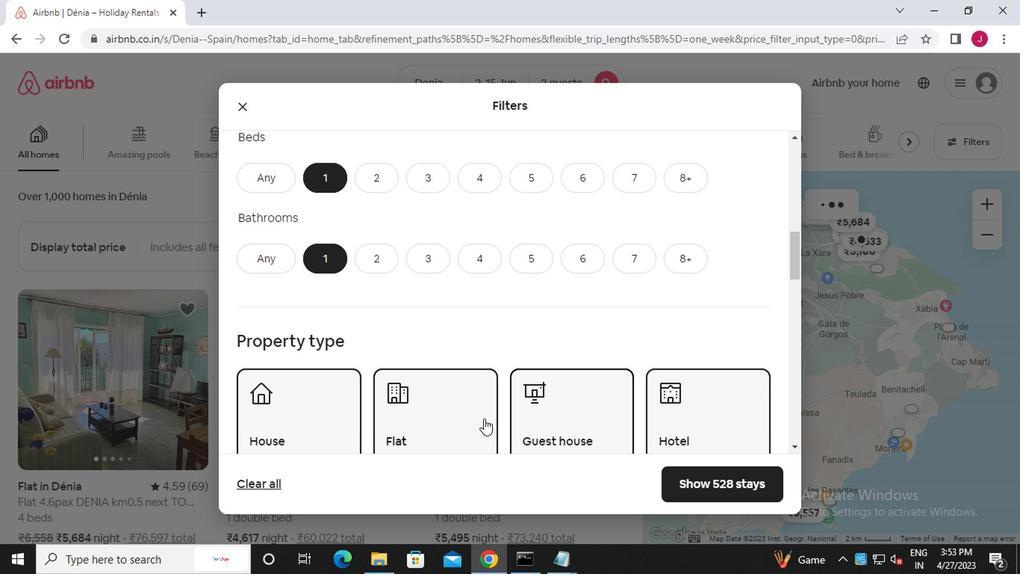 
Action: Mouse scrolled (480, 420) with delta (0, -1)
Screenshot: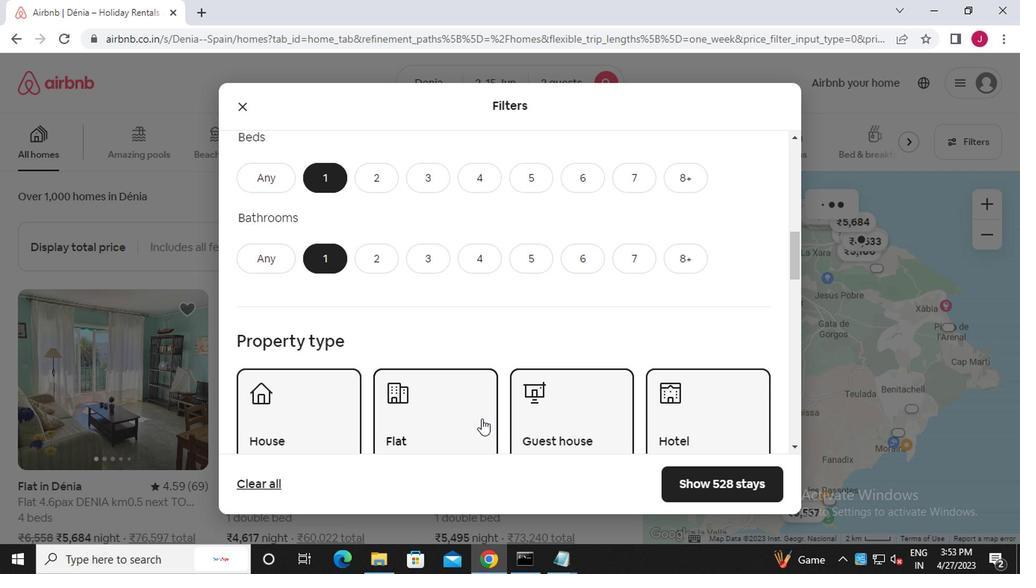 
Action: Mouse scrolled (480, 420) with delta (0, -1)
Screenshot: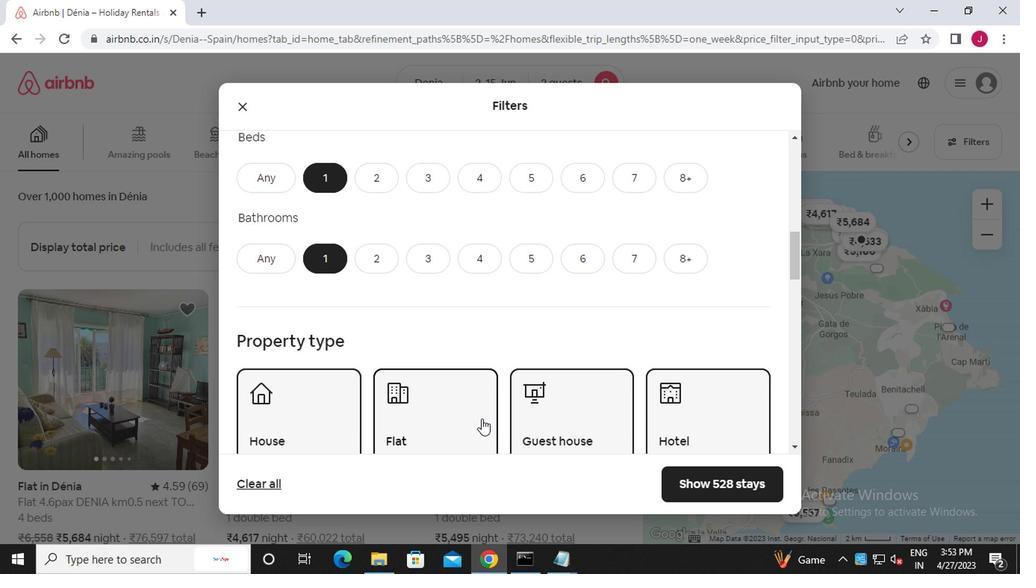 
Action: Mouse scrolled (480, 420) with delta (0, -1)
Screenshot: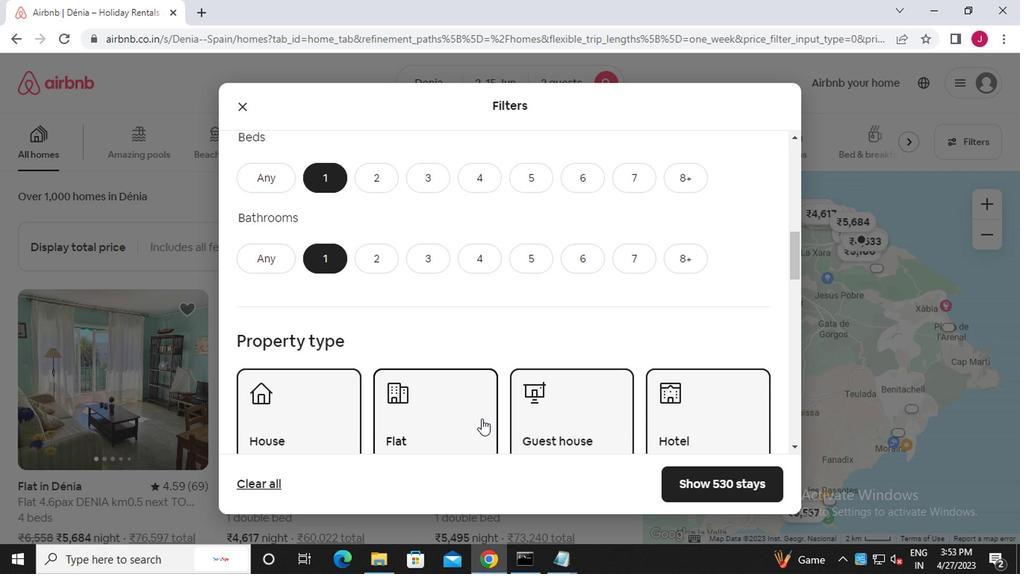 
Action: Mouse moved to (508, 434)
Screenshot: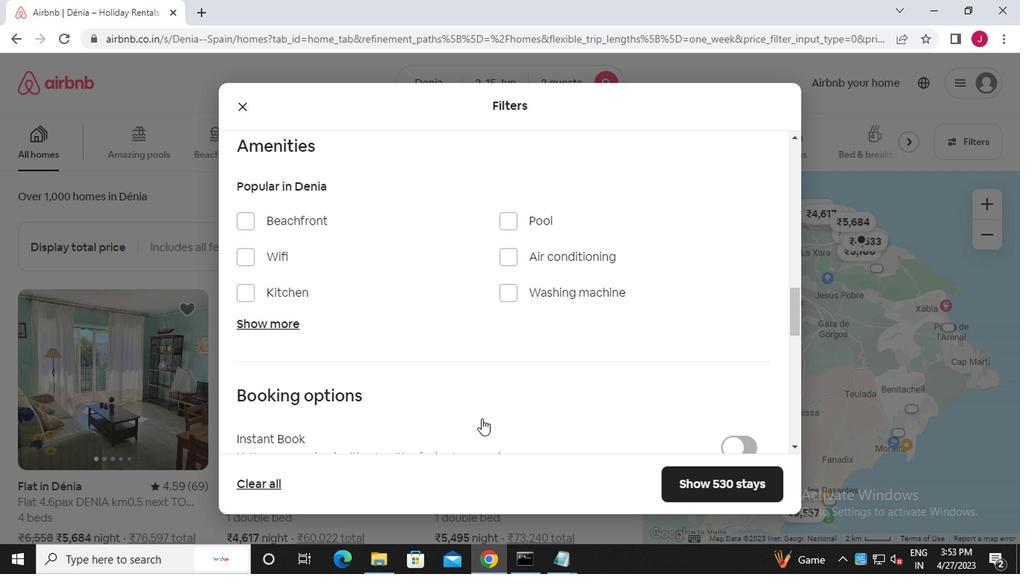 
Action: Mouse scrolled (508, 433) with delta (0, -1)
Screenshot: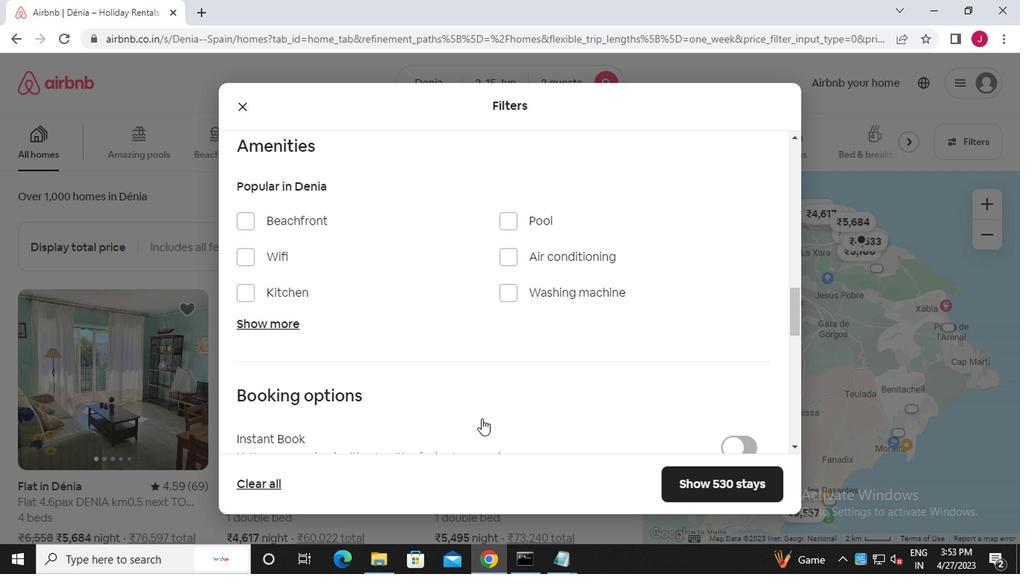 
Action: Mouse moved to (508, 434)
Screenshot: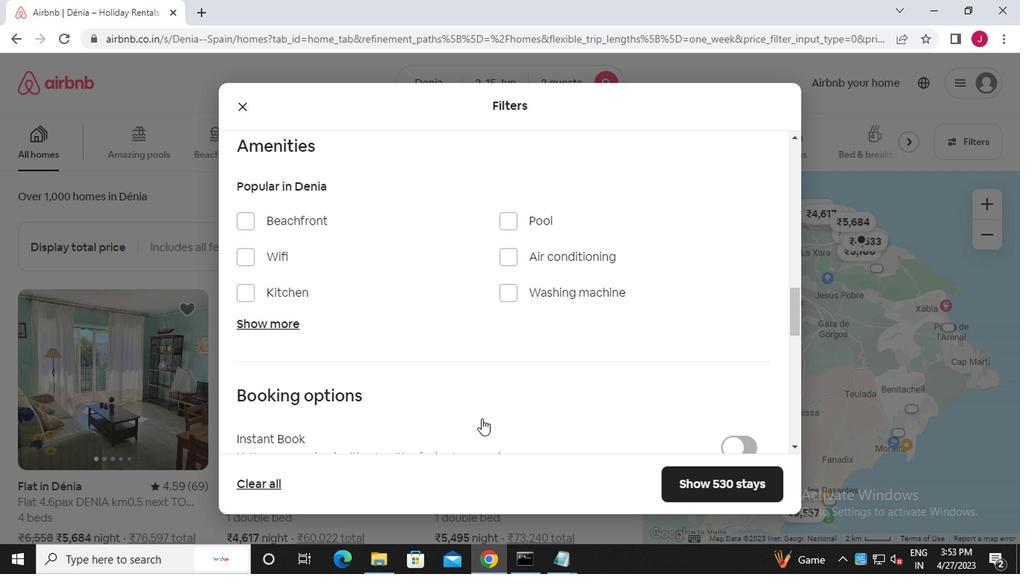 
Action: Mouse scrolled (508, 434) with delta (0, 0)
Screenshot: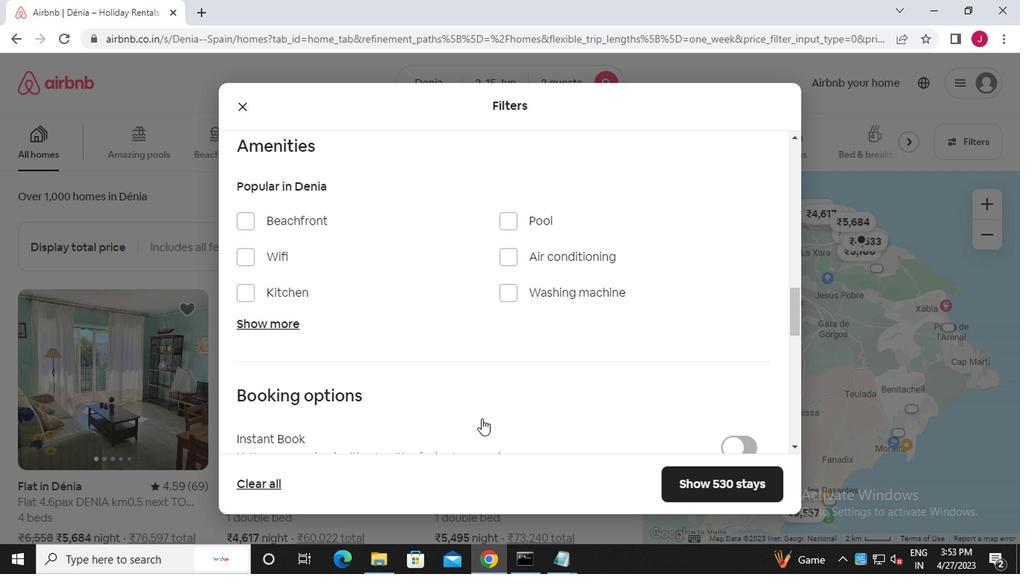 
Action: Mouse moved to (509, 434)
Screenshot: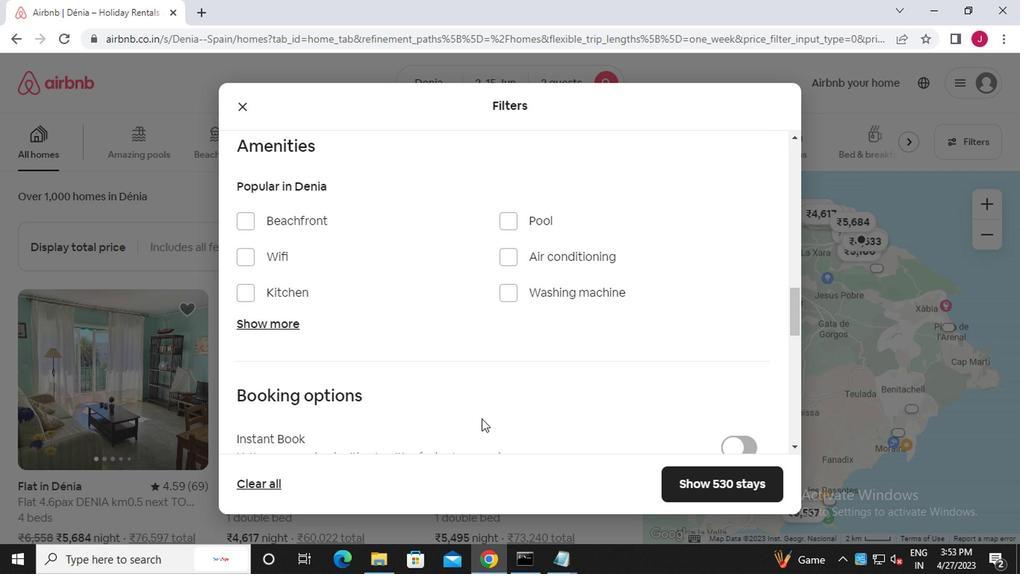 
Action: Mouse scrolled (509, 434) with delta (0, 0)
Screenshot: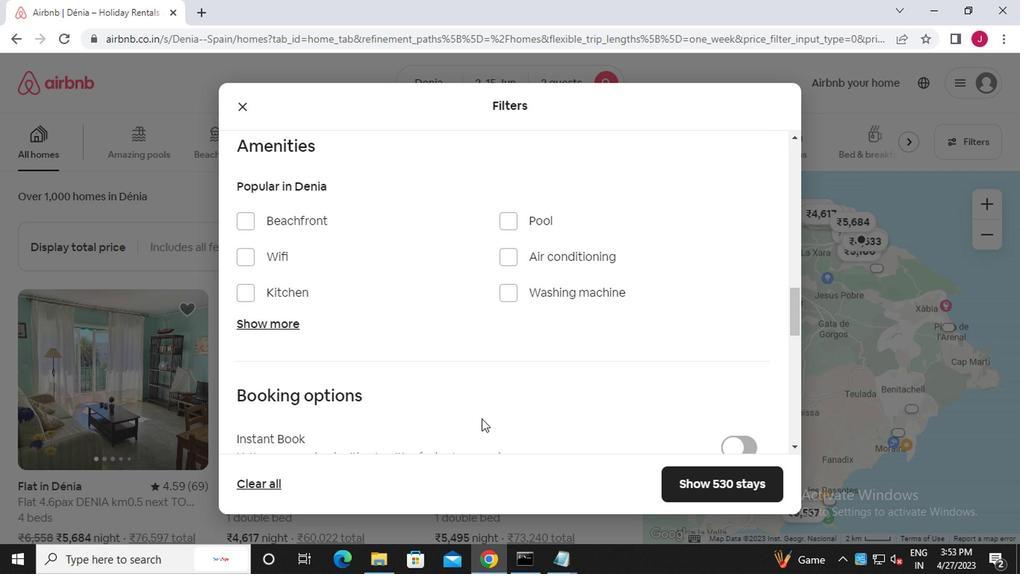 
Action: Mouse moved to (745, 279)
Screenshot: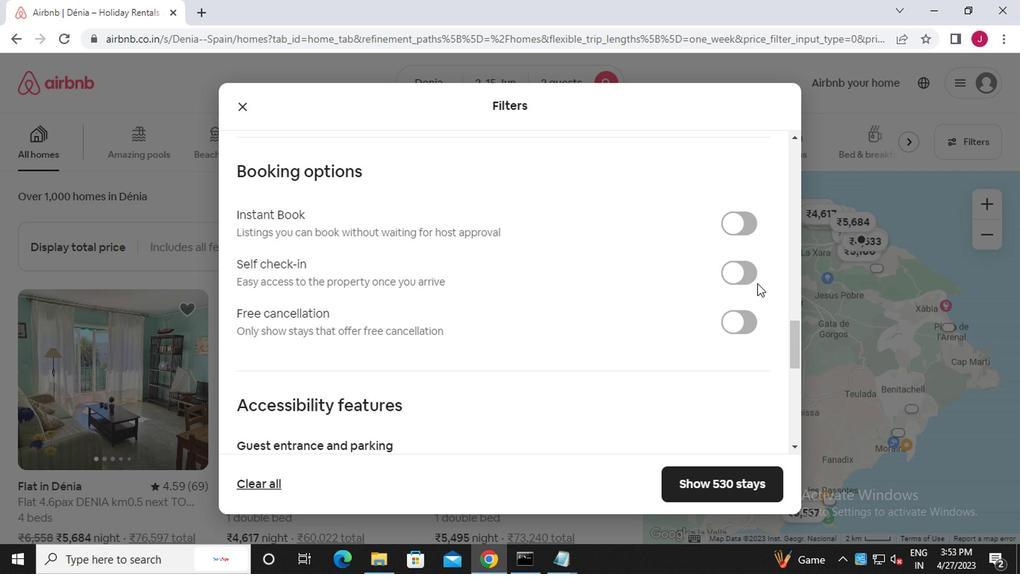 
Action: Mouse pressed left at (745, 279)
Screenshot: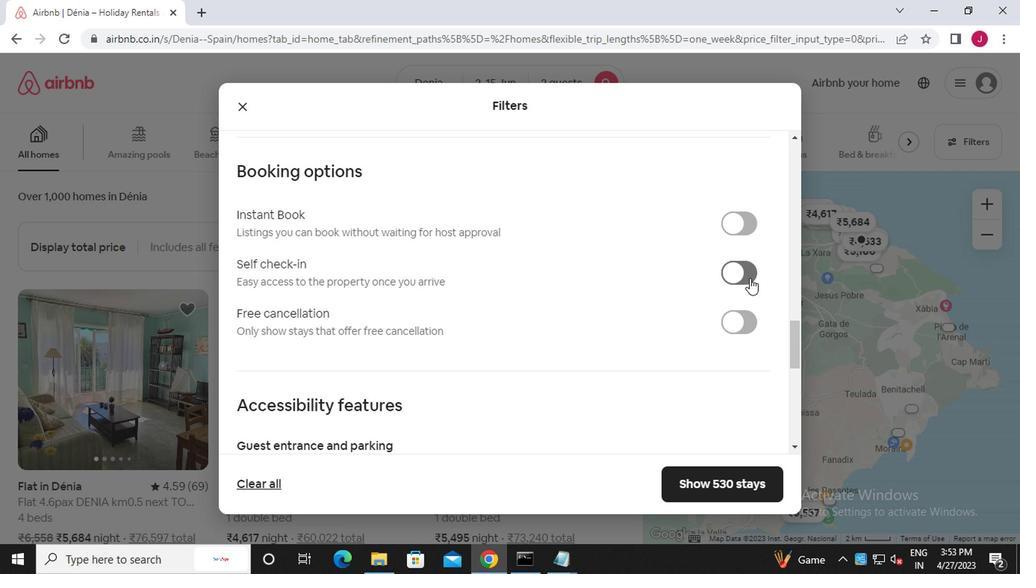 
Action: Mouse moved to (453, 354)
Screenshot: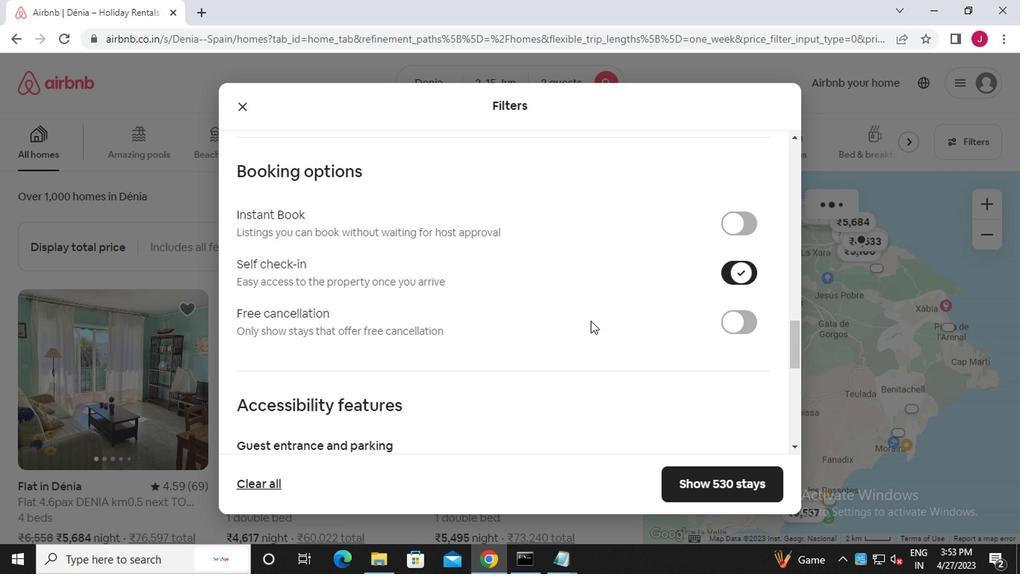 
Action: Mouse scrolled (453, 353) with delta (0, 0)
Screenshot: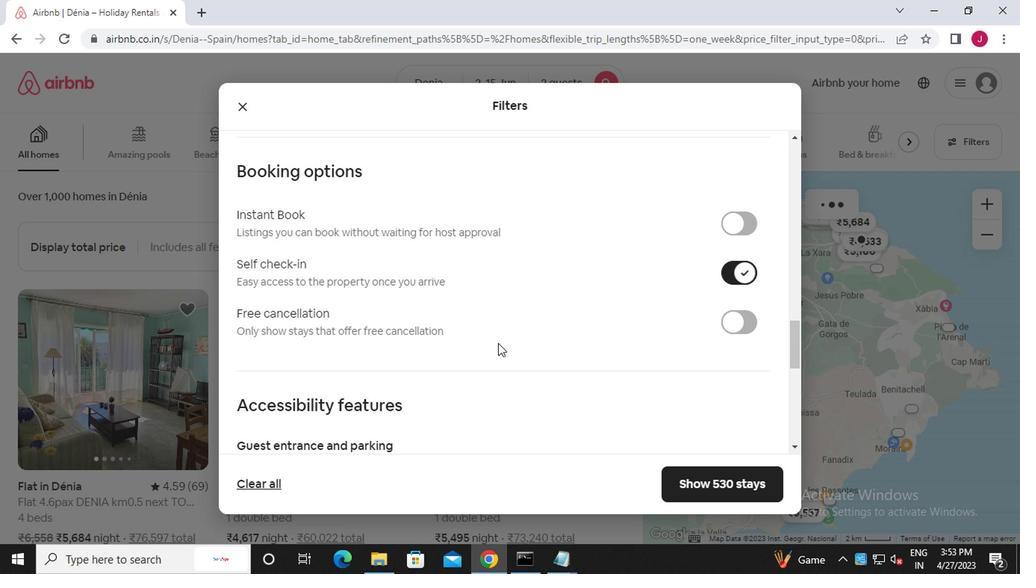 
Action: Mouse moved to (452, 354)
Screenshot: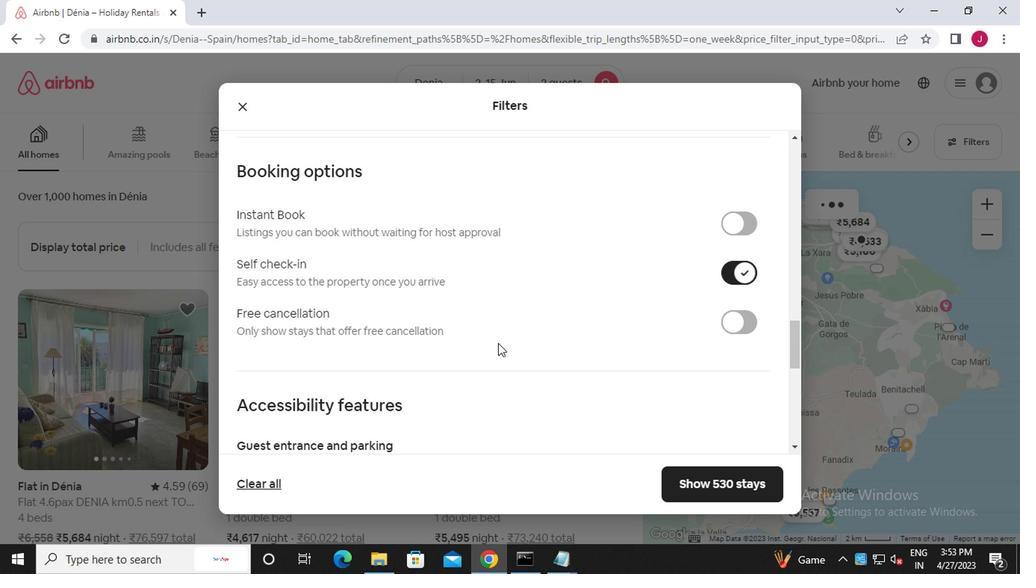
Action: Mouse scrolled (452, 353) with delta (0, 0)
Screenshot: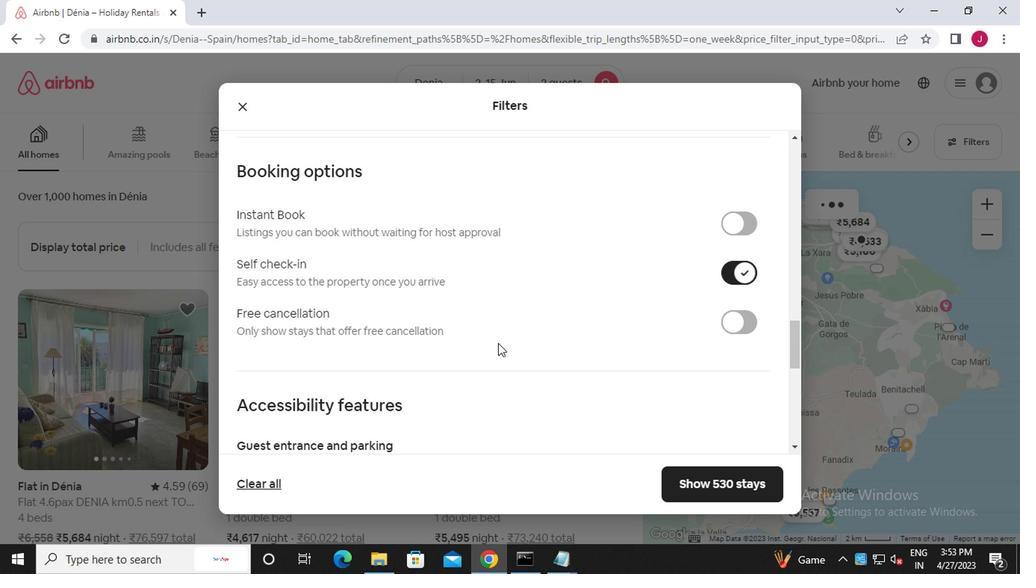 
Action: Mouse moved to (450, 354)
Screenshot: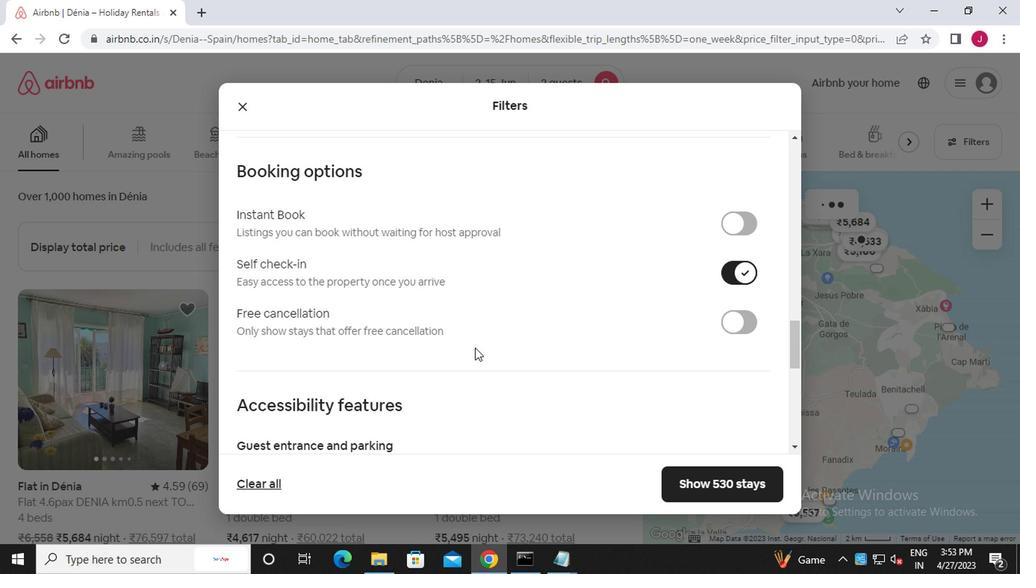 
Action: Mouse scrolled (450, 353) with delta (0, 0)
Screenshot: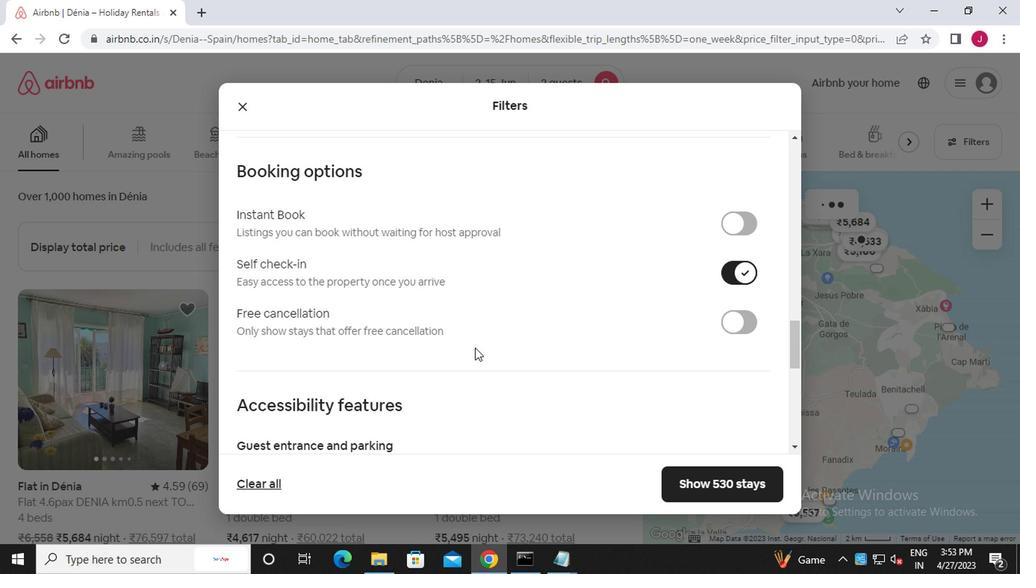 
Action: Mouse scrolled (450, 353) with delta (0, 0)
Screenshot: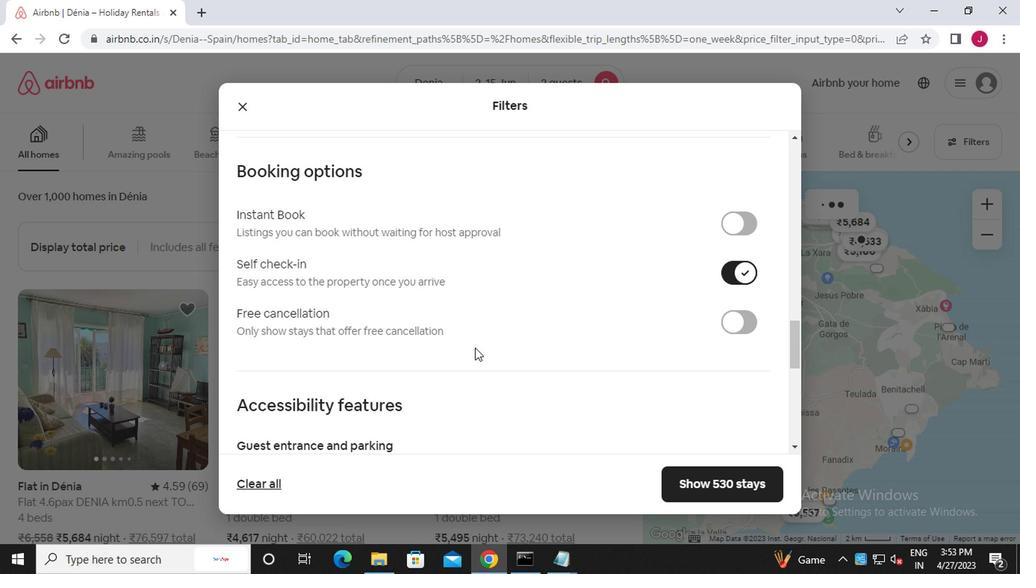 
Action: Mouse scrolled (450, 353) with delta (0, 0)
Screenshot: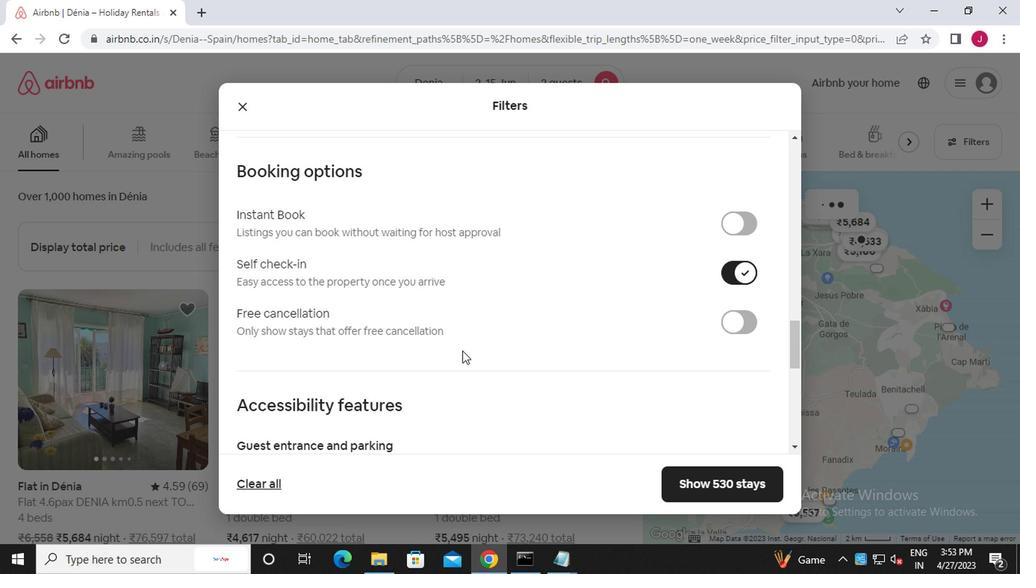 
Action: Mouse moved to (450, 354)
Screenshot: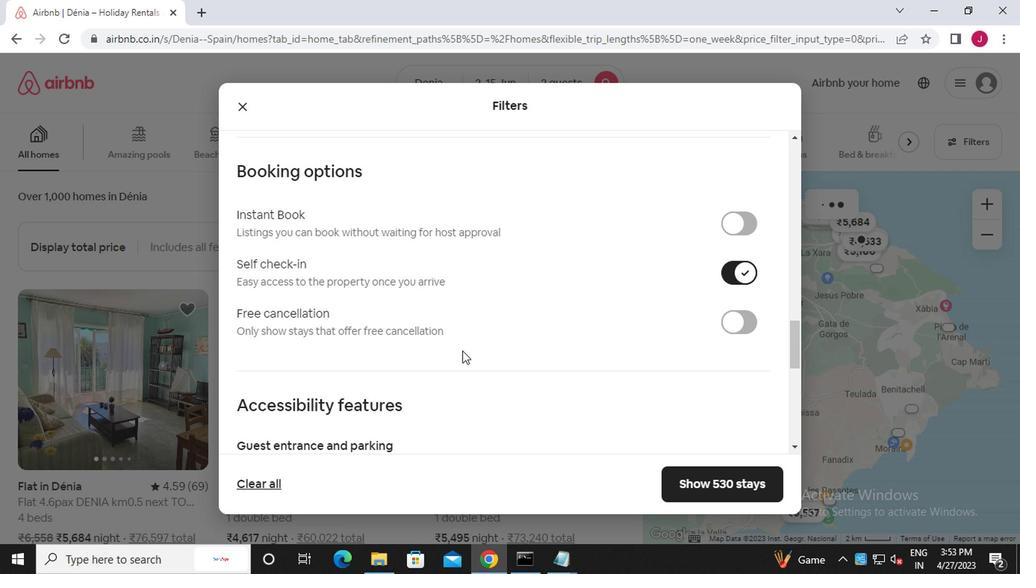 
Action: Mouse scrolled (450, 353) with delta (0, 0)
Screenshot: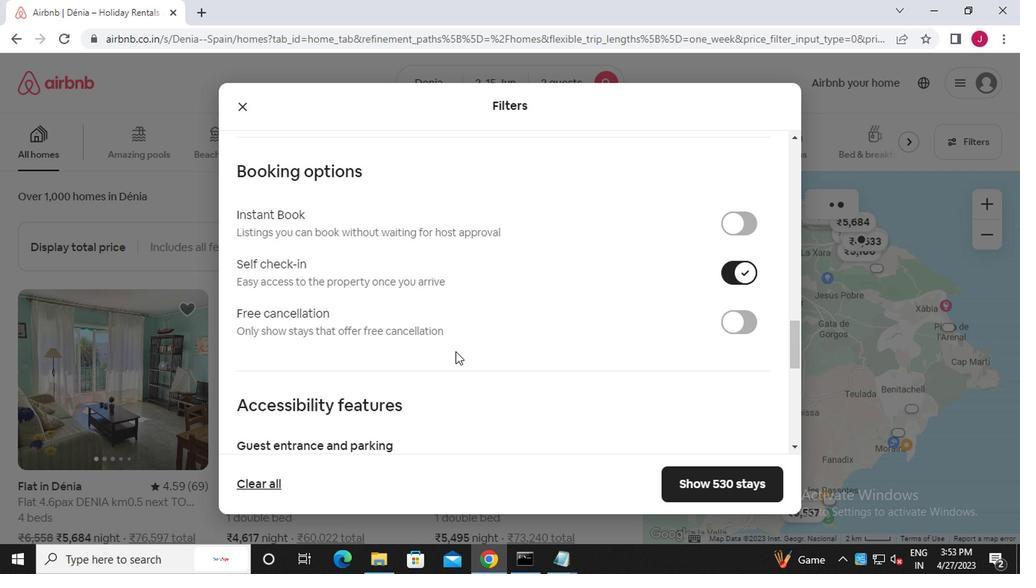 
Action: Mouse scrolled (450, 353) with delta (0, 0)
Screenshot: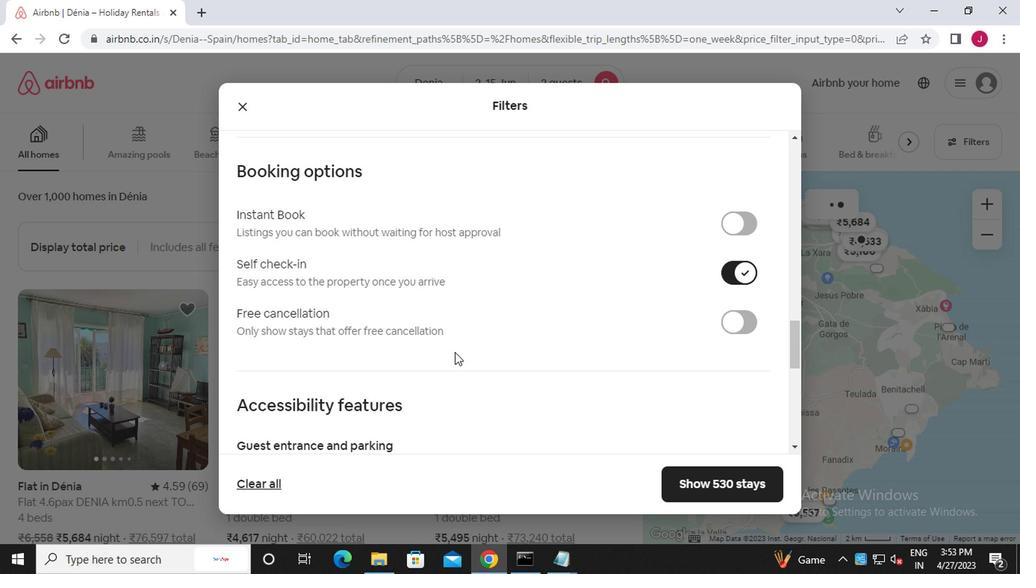 
Action: Mouse moved to (247, 346)
Screenshot: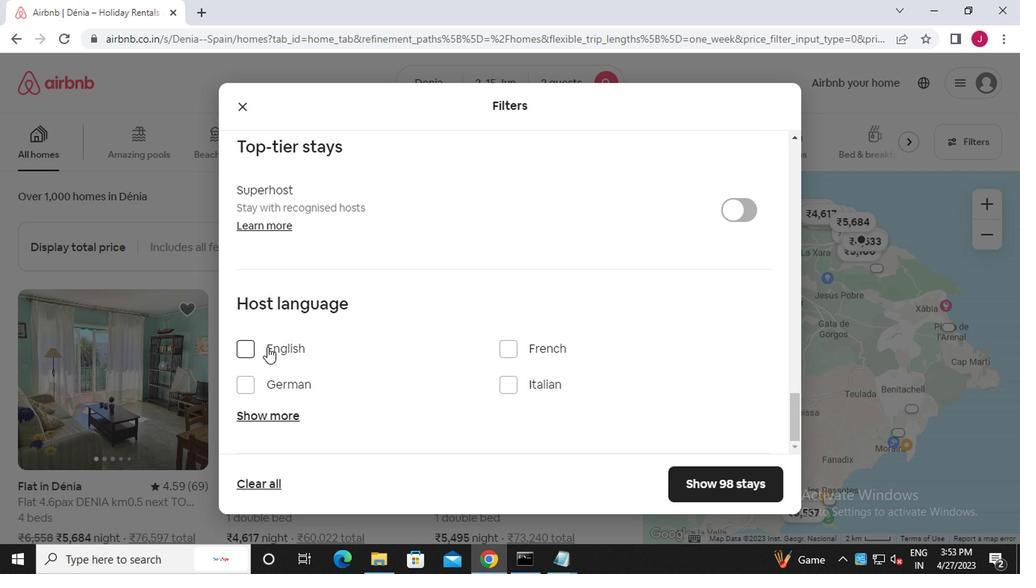 
Action: Mouse pressed left at (247, 346)
Screenshot: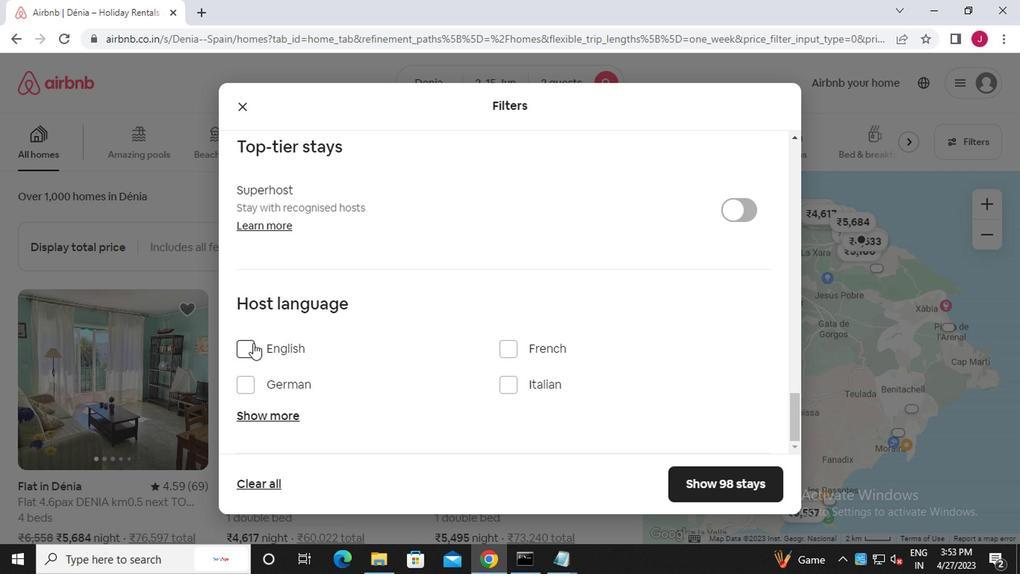 
Action: Mouse moved to (728, 491)
Screenshot: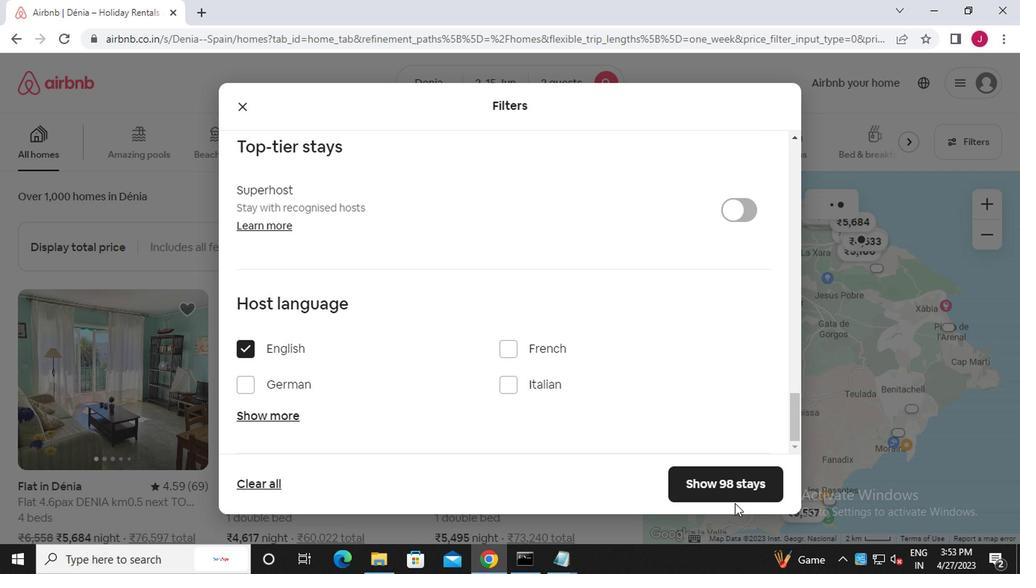 
Action: Mouse pressed left at (728, 491)
Screenshot: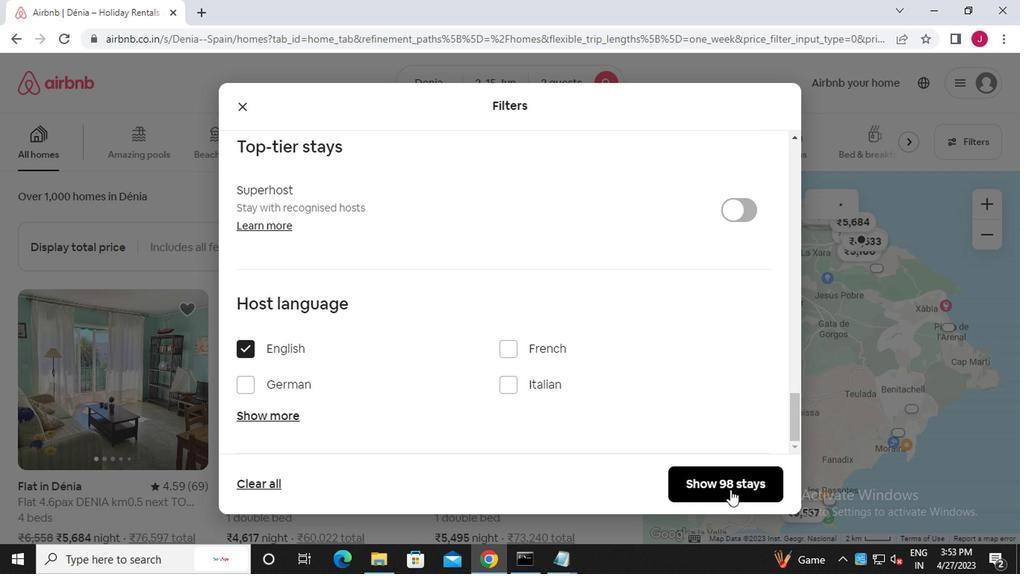 
Action: Mouse moved to (727, 488)
Screenshot: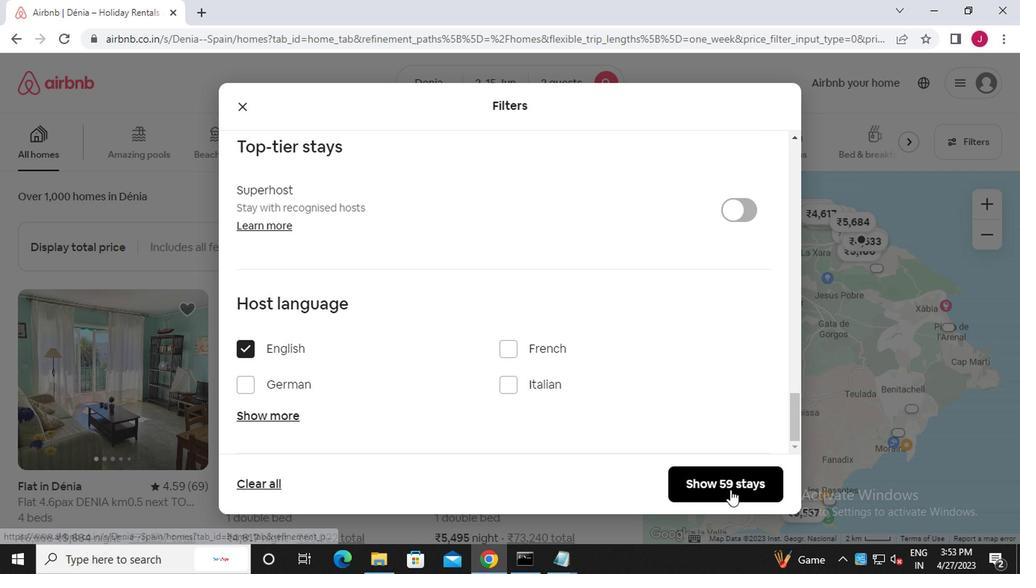 
